 Task: Create a due date automation trigger when advanced on, 2 working days before a card is due add checklist with an incomplete checklists at 11:00 AM.
Action: Mouse moved to (1116, 333)
Screenshot: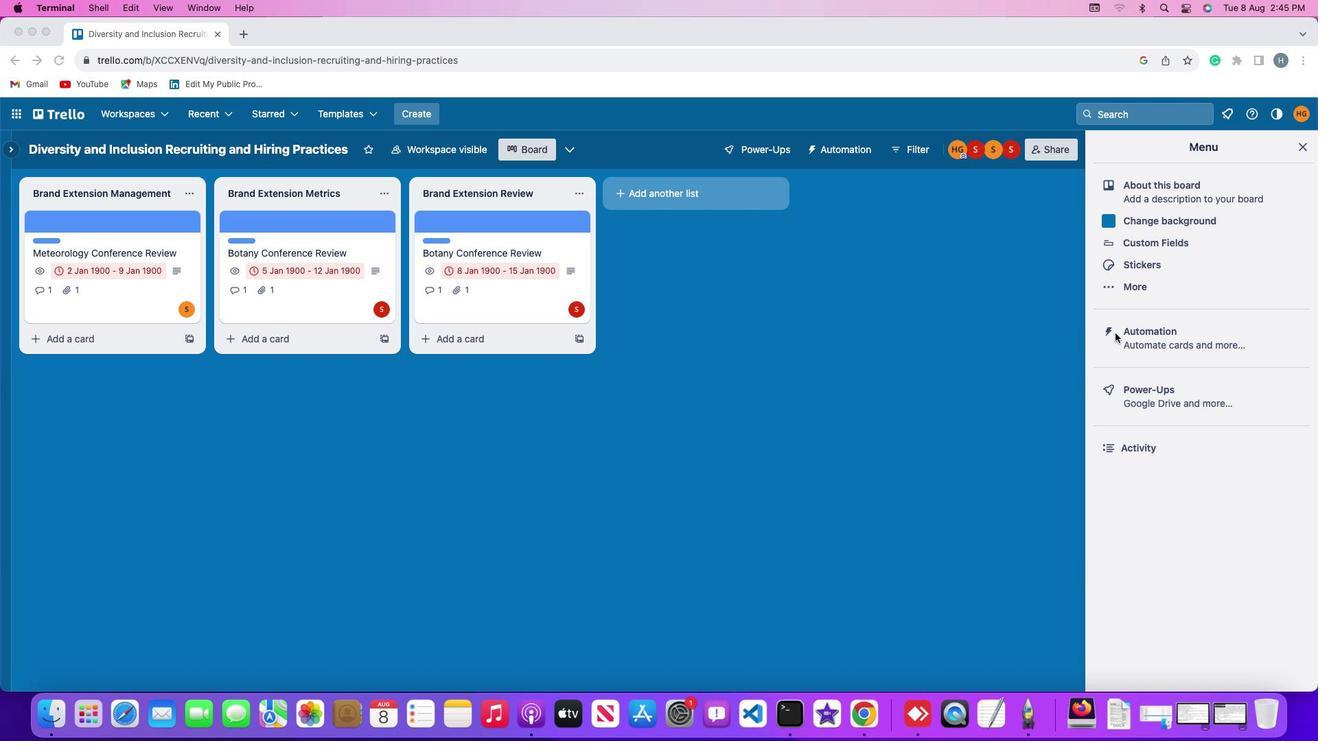 
Action: Mouse pressed left at (1116, 333)
Screenshot: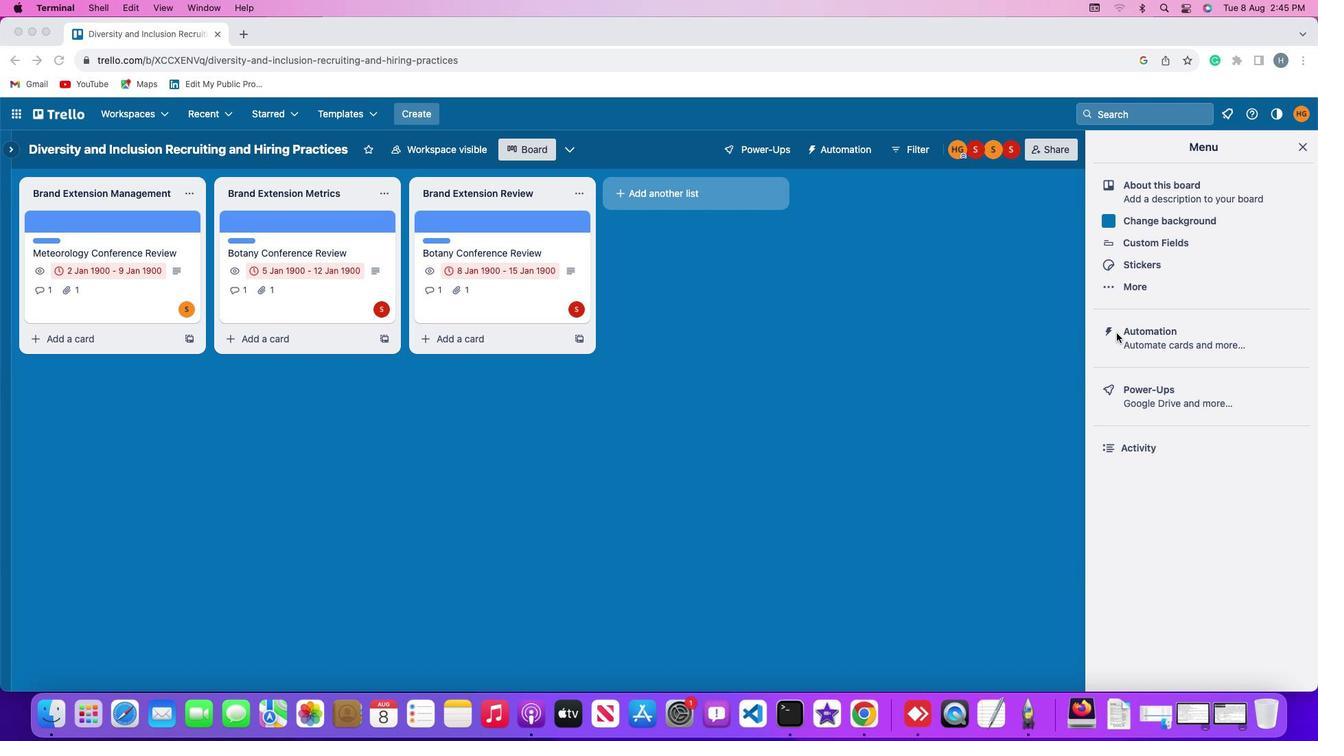 
Action: Mouse moved to (1117, 333)
Screenshot: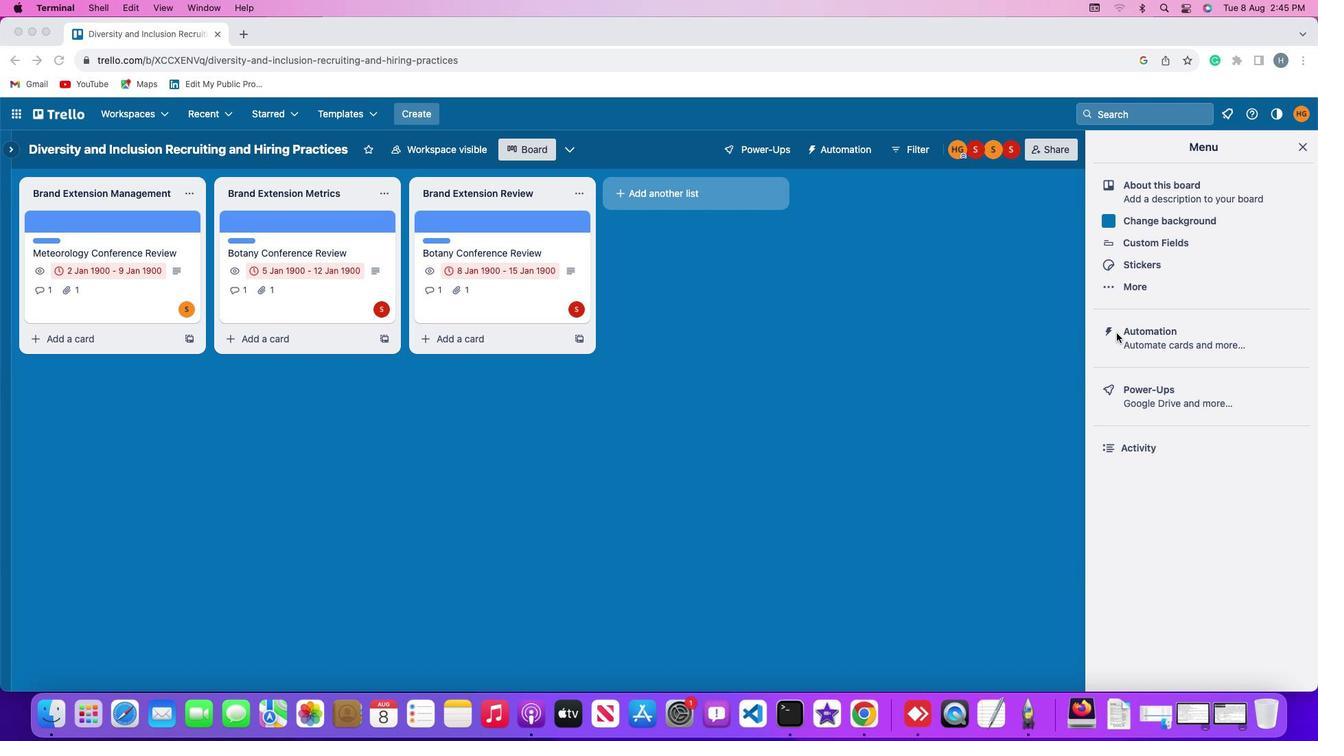 
Action: Mouse pressed left at (1117, 333)
Screenshot: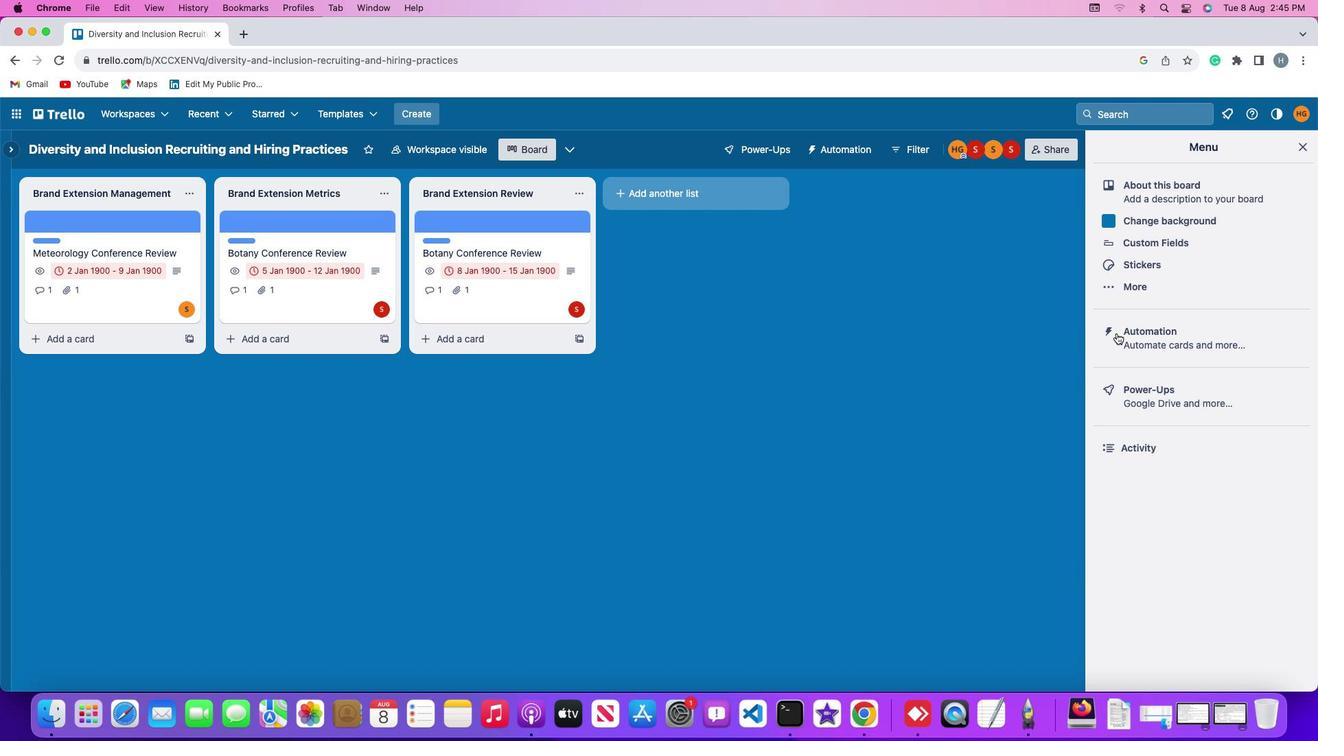 
Action: Mouse moved to (74, 327)
Screenshot: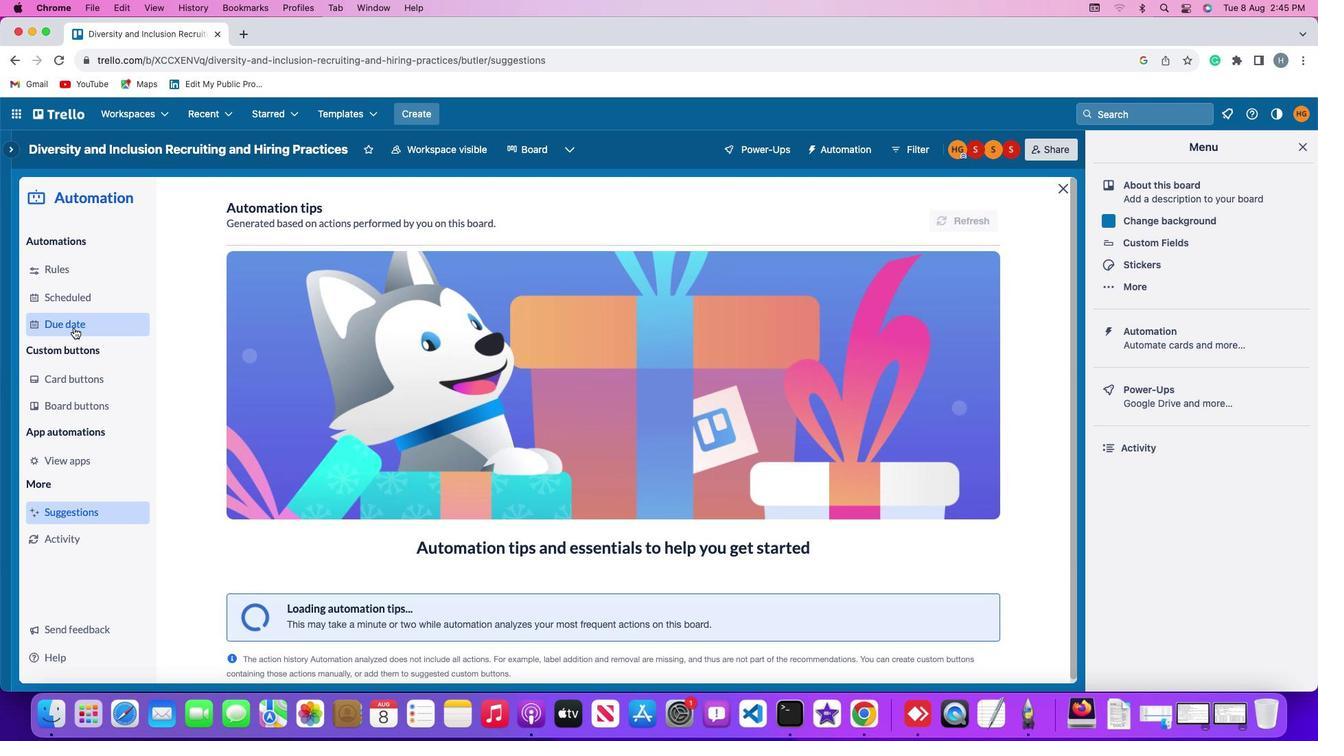 
Action: Mouse pressed left at (74, 327)
Screenshot: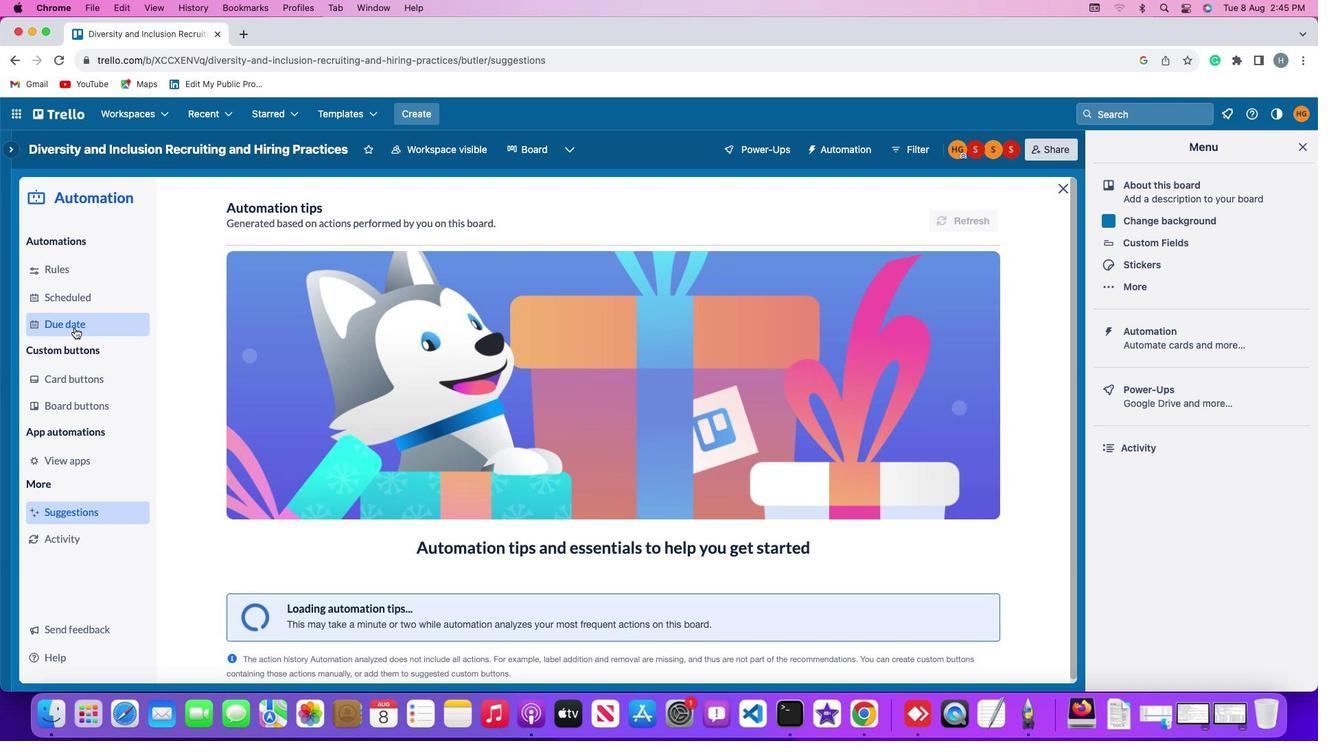 
Action: Mouse moved to (944, 210)
Screenshot: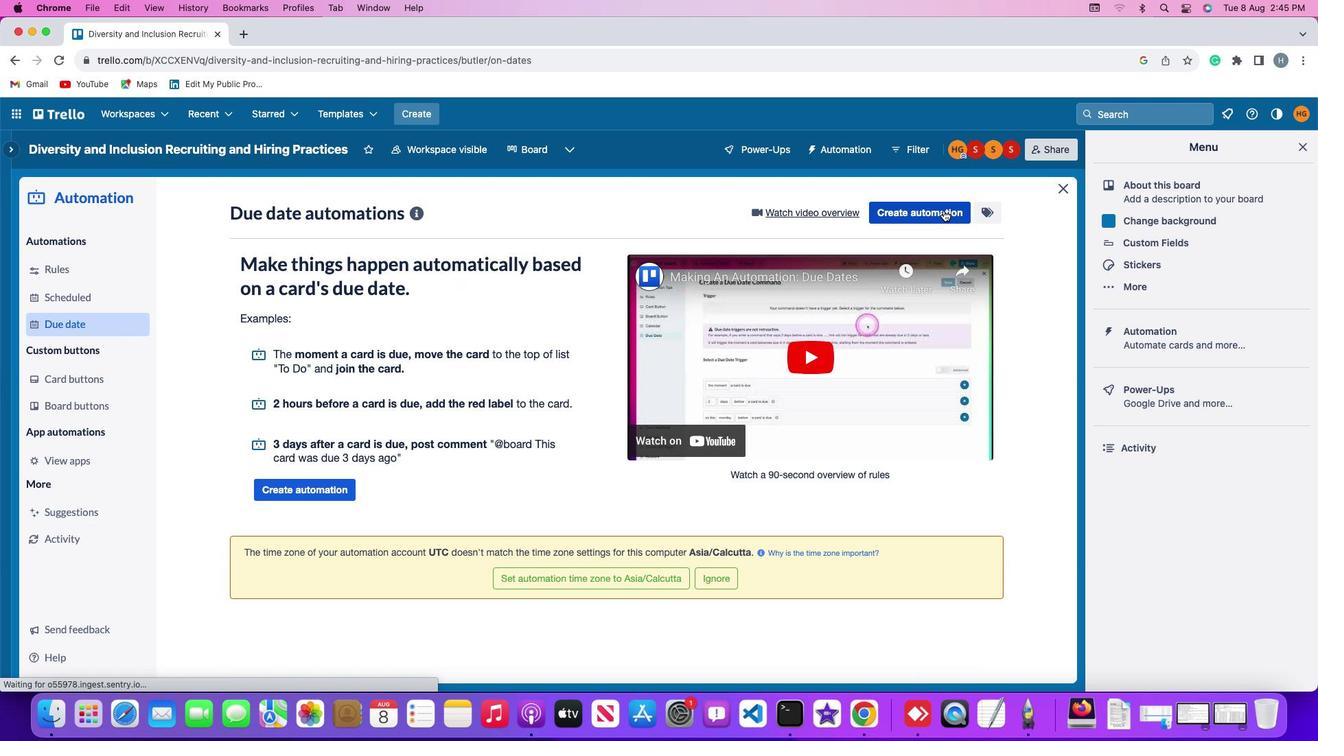 
Action: Mouse pressed left at (944, 210)
Screenshot: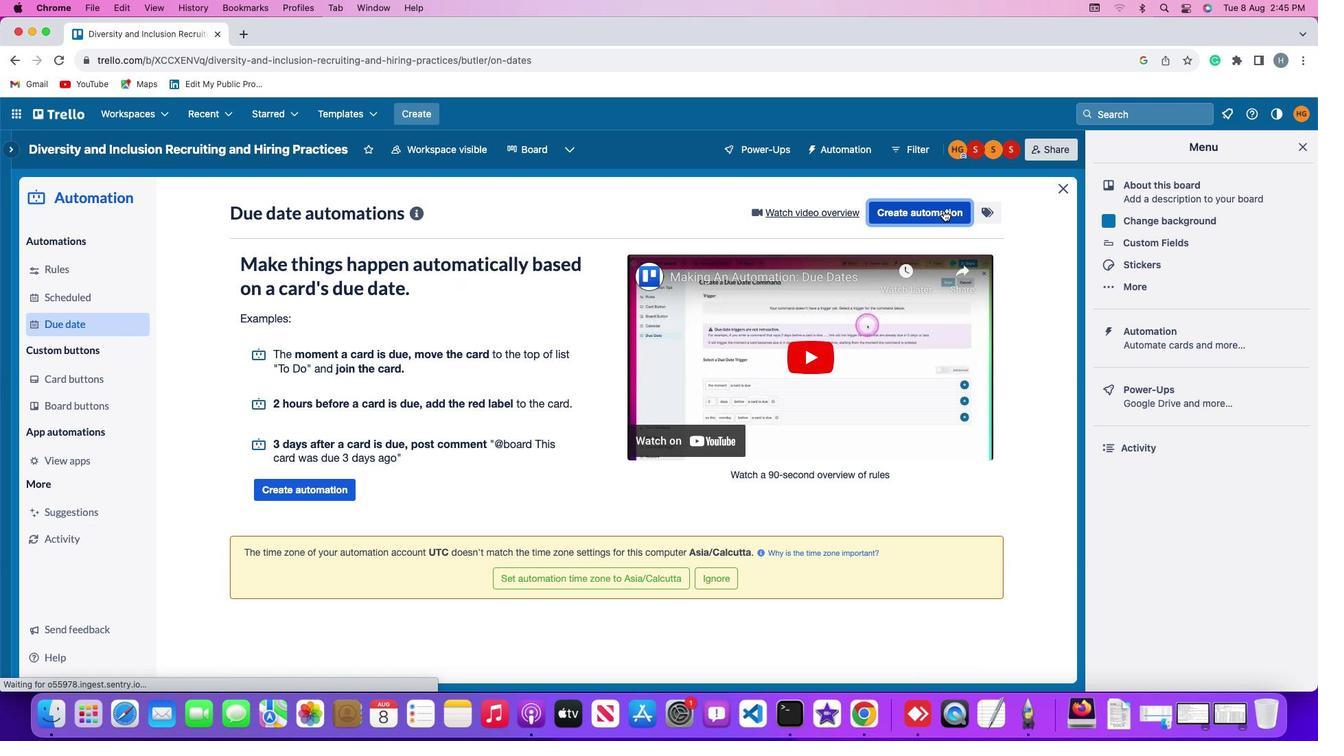 
Action: Mouse moved to (404, 340)
Screenshot: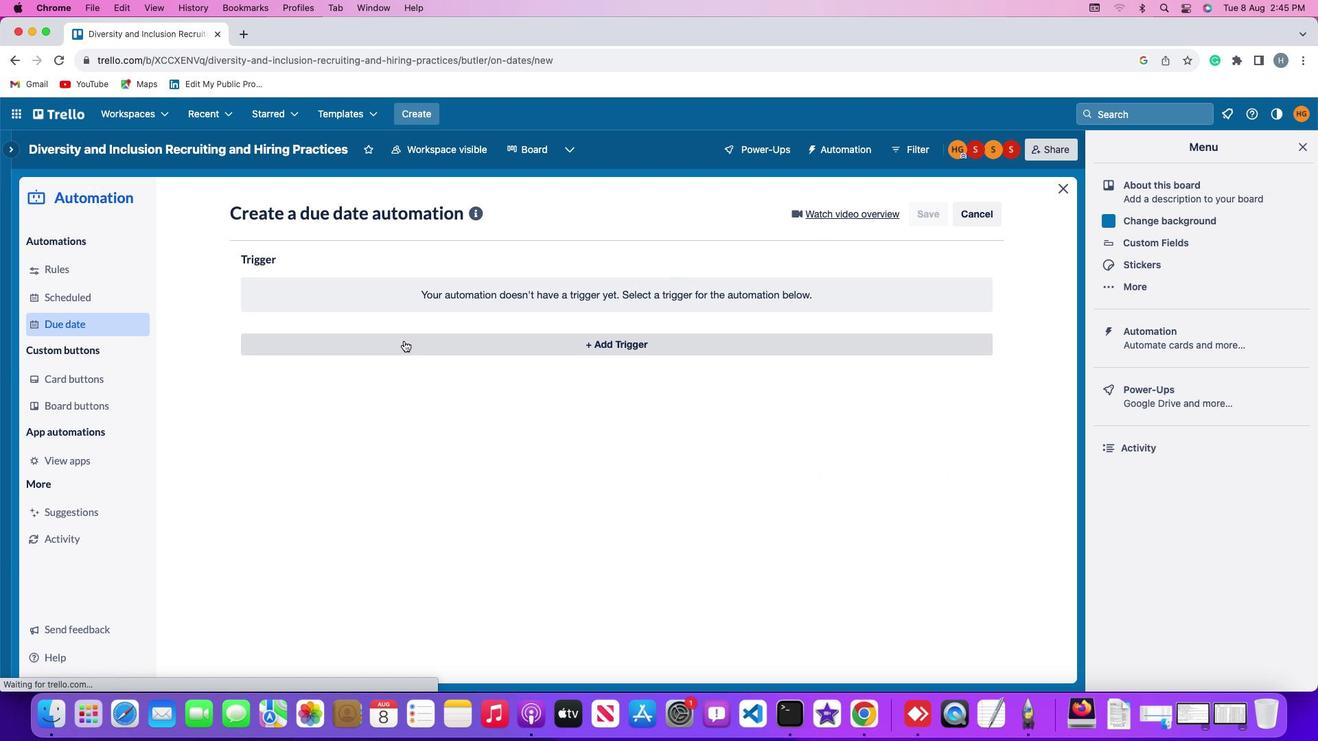 
Action: Mouse pressed left at (404, 340)
Screenshot: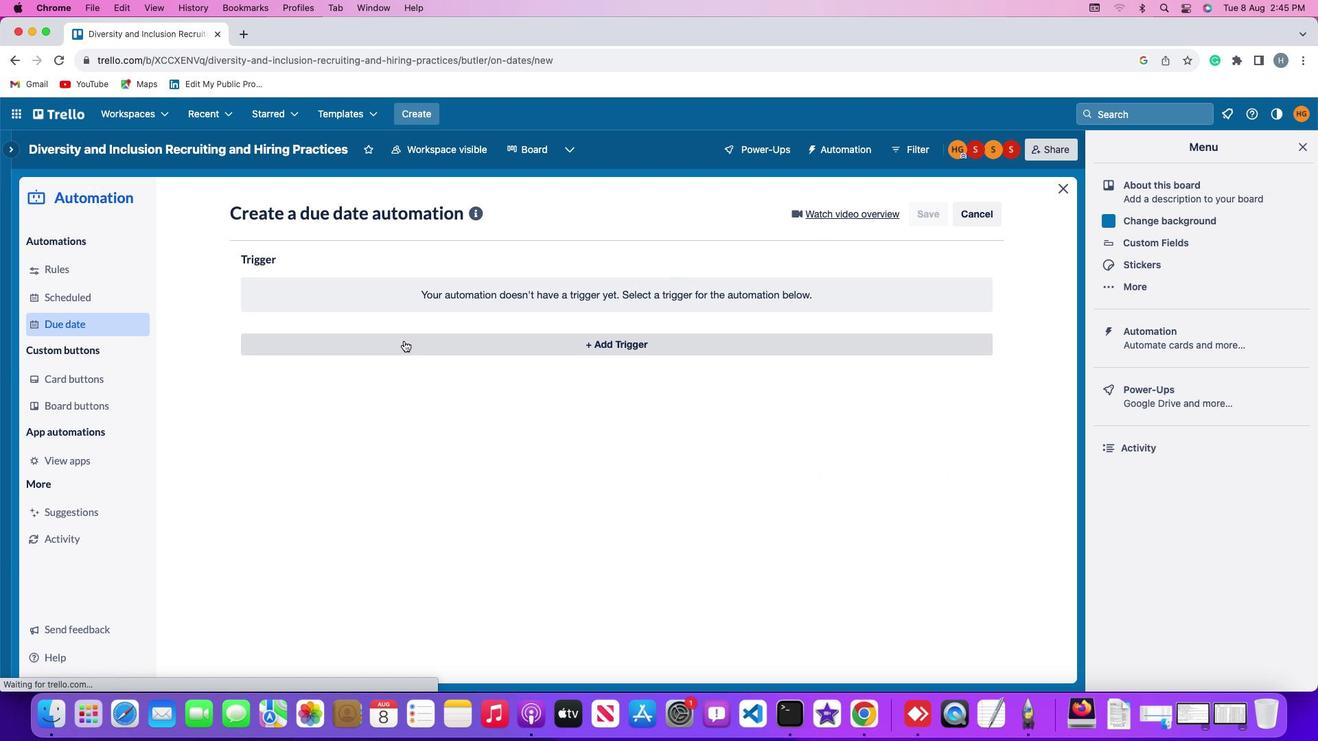 
Action: Mouse moved to (264, 551)
Screenshot: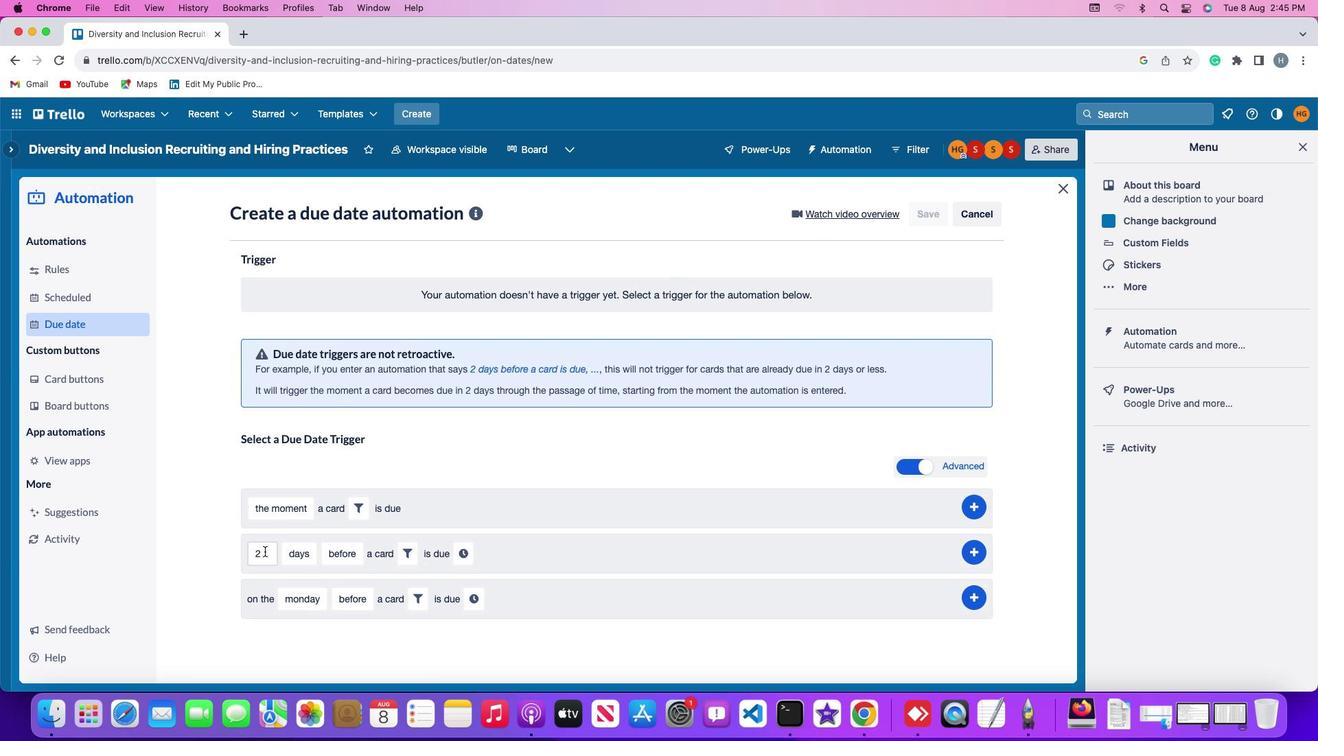 
Action: Mouse pressed left at (264, 551)
Screenshot: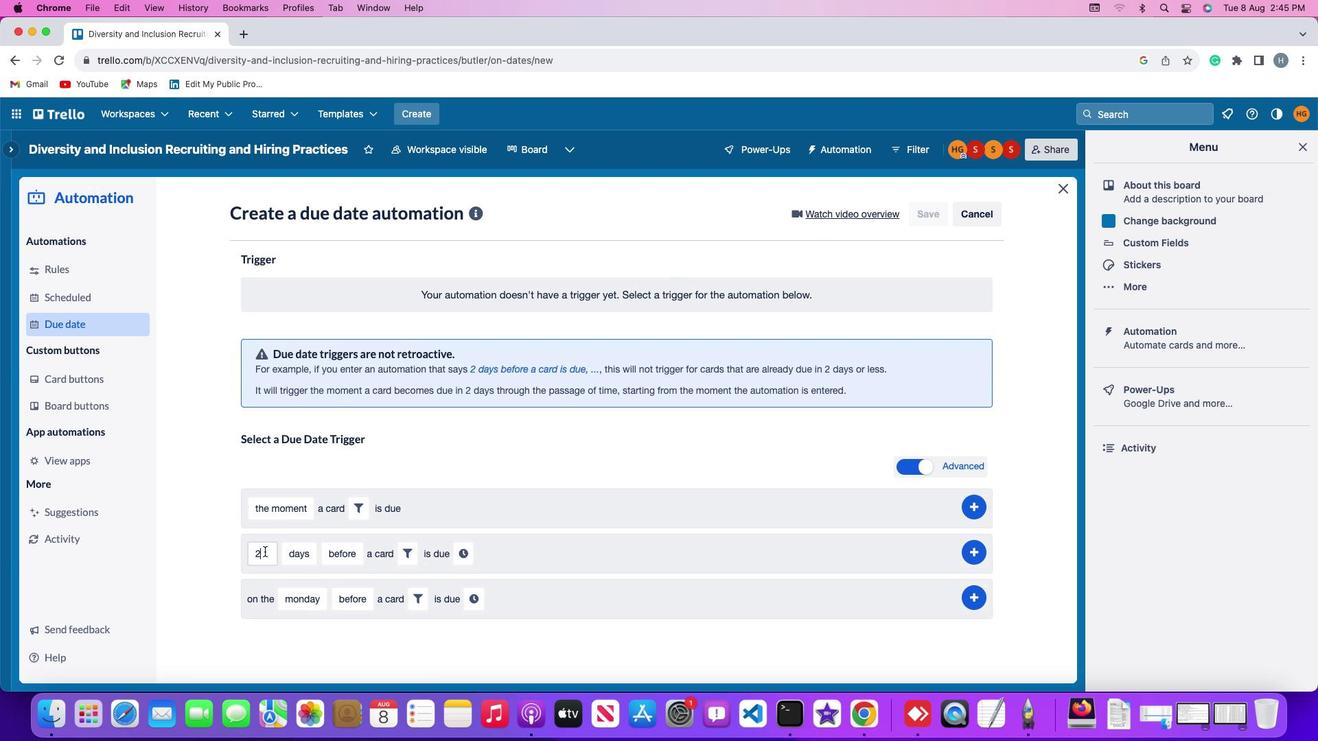 
Action: Mouse moved to (264, 551)
Screenshot: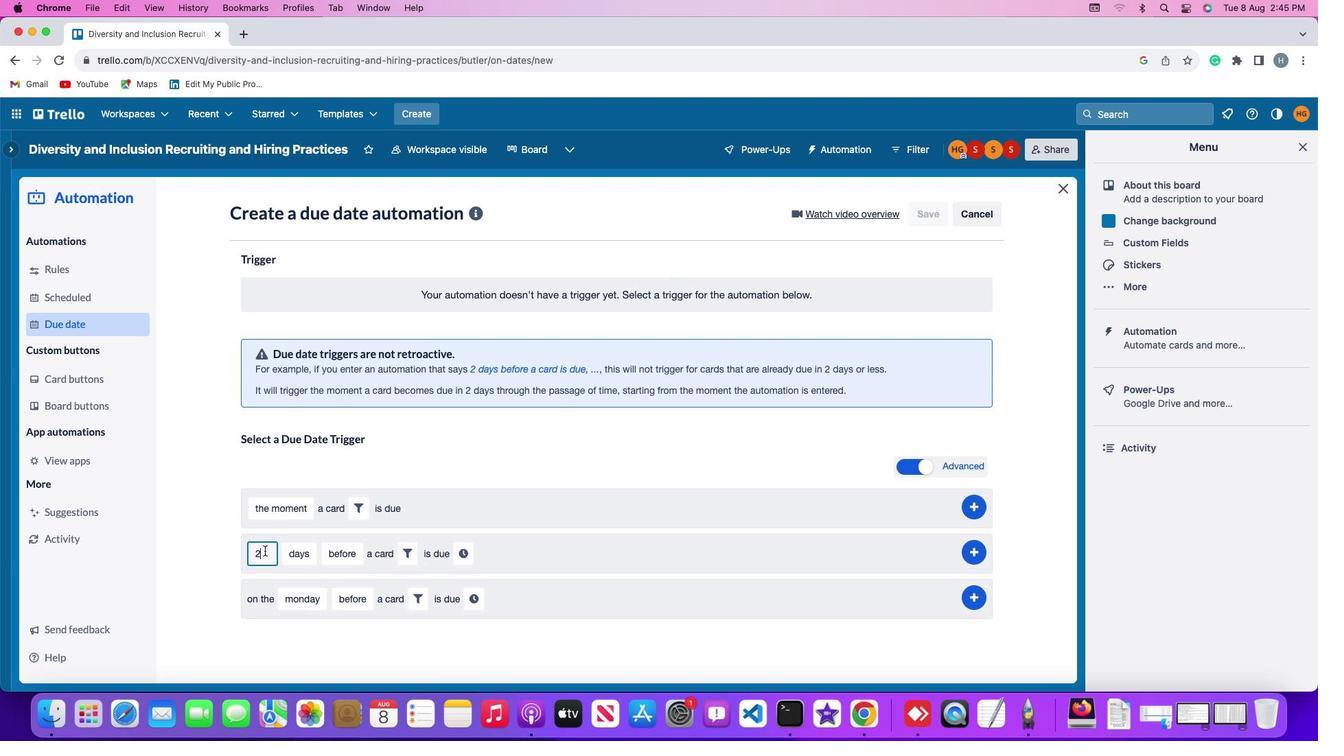 
Action: Key pressed Key.backspace'2'
Screenshot: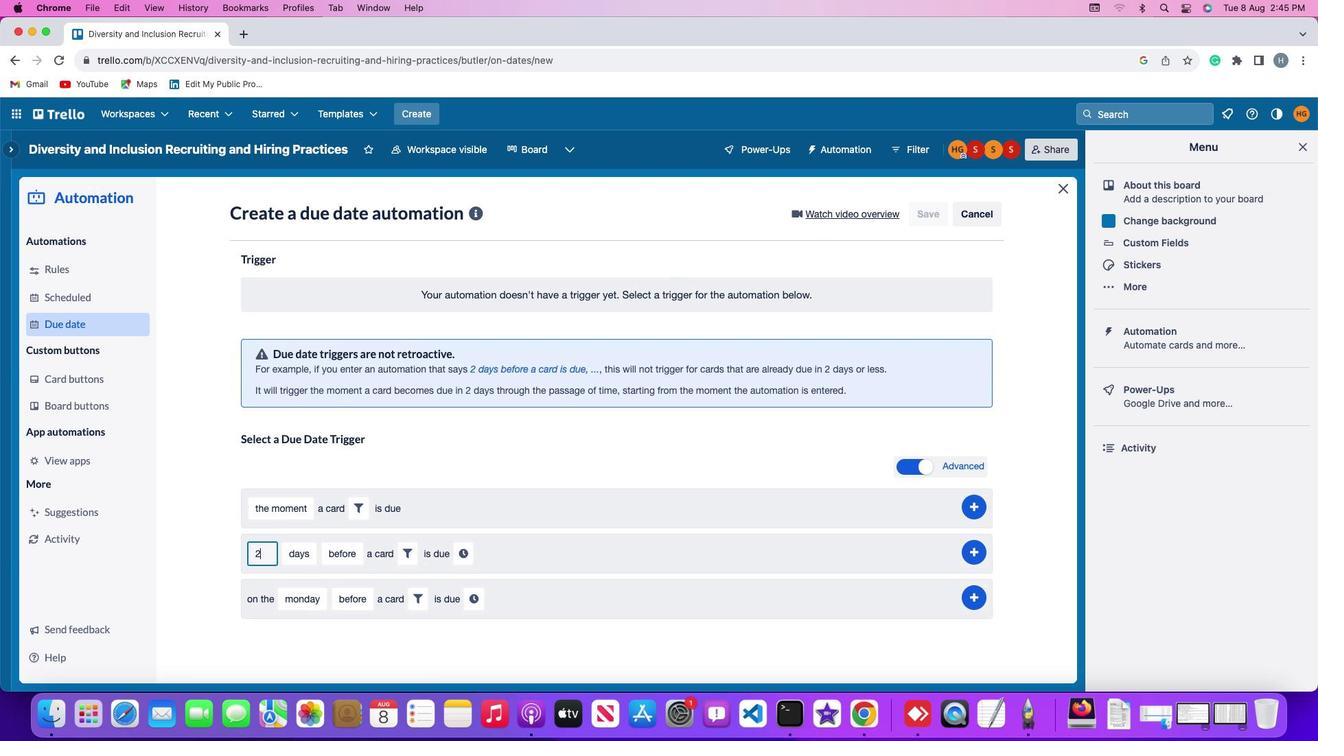 
Action: Mouse moved to (302, 554)
Screenshot: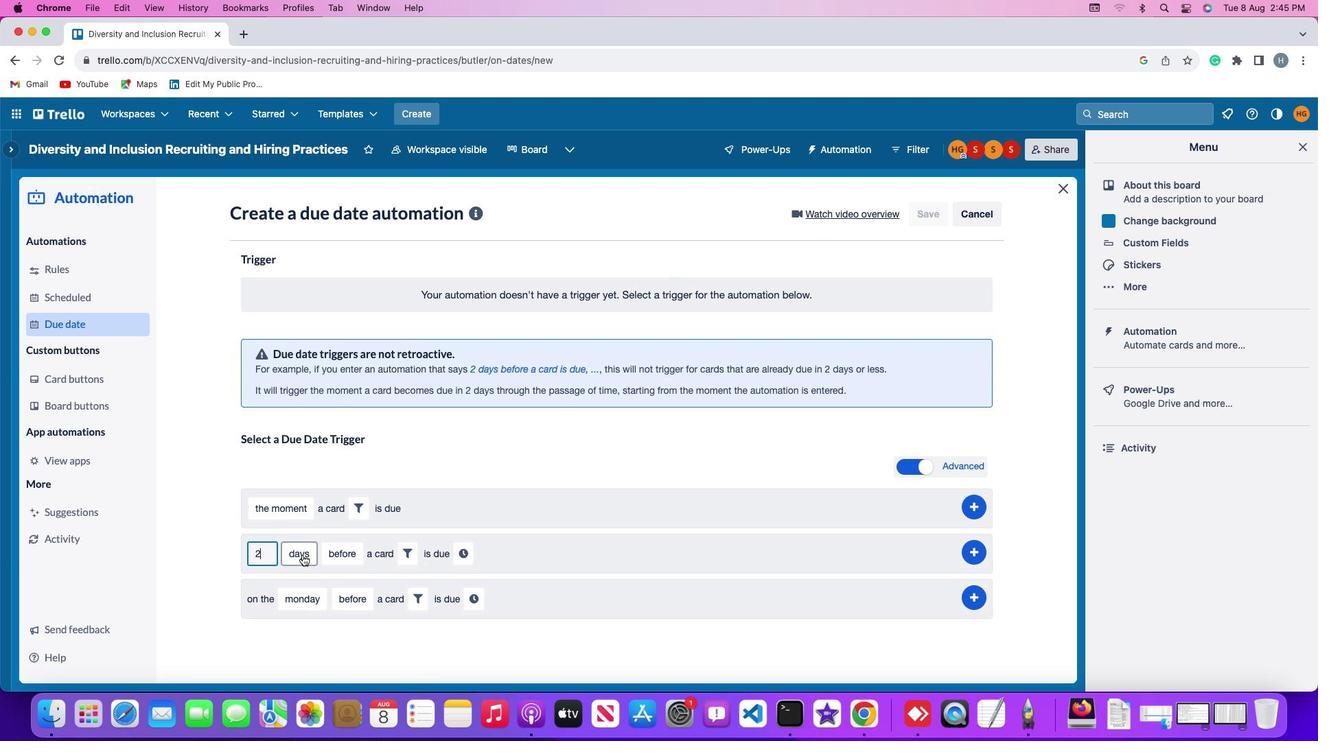 
Action: Mouse pressed left at (302, 554)
Screenshot: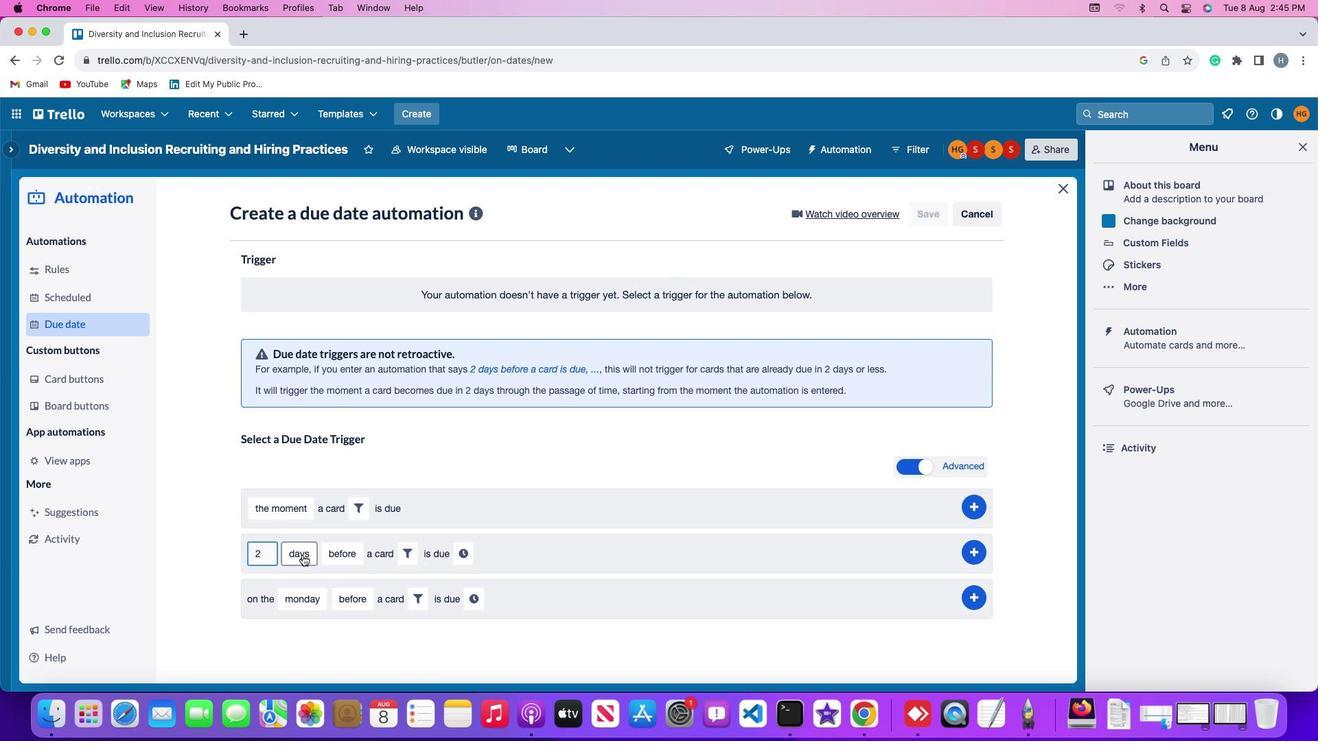 
Action: Mouse moved to (308, 611)
Screenshot: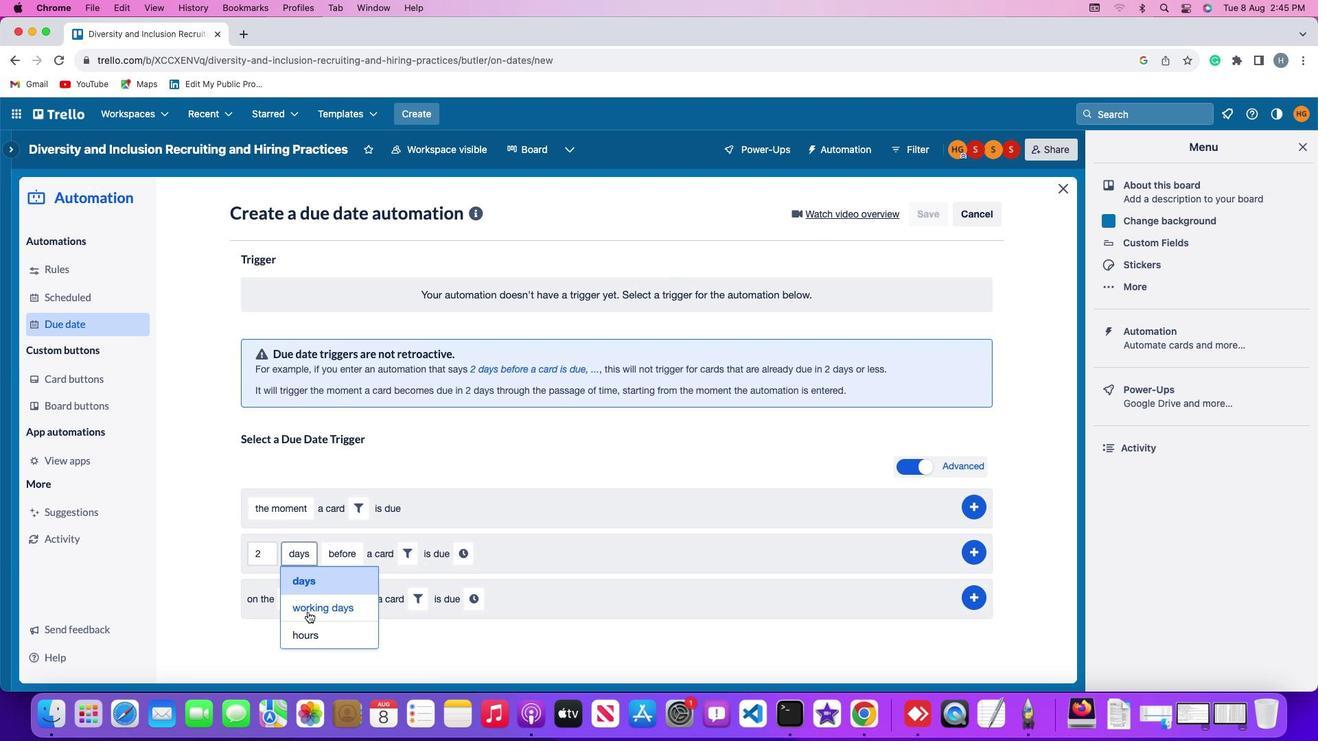 
Action: Mouse pressed left at (308, 611)
Screenshot: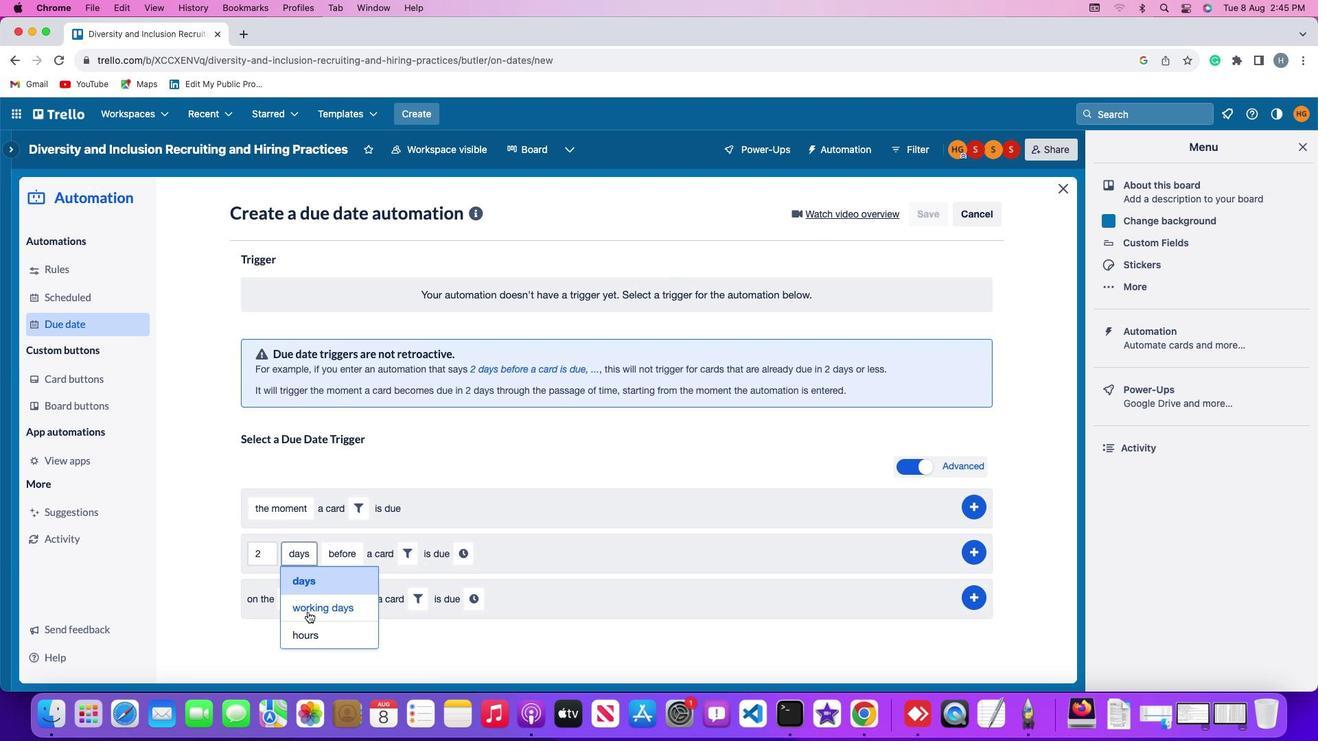 
Action: Mouse moved to (359, 551)
Screenshot: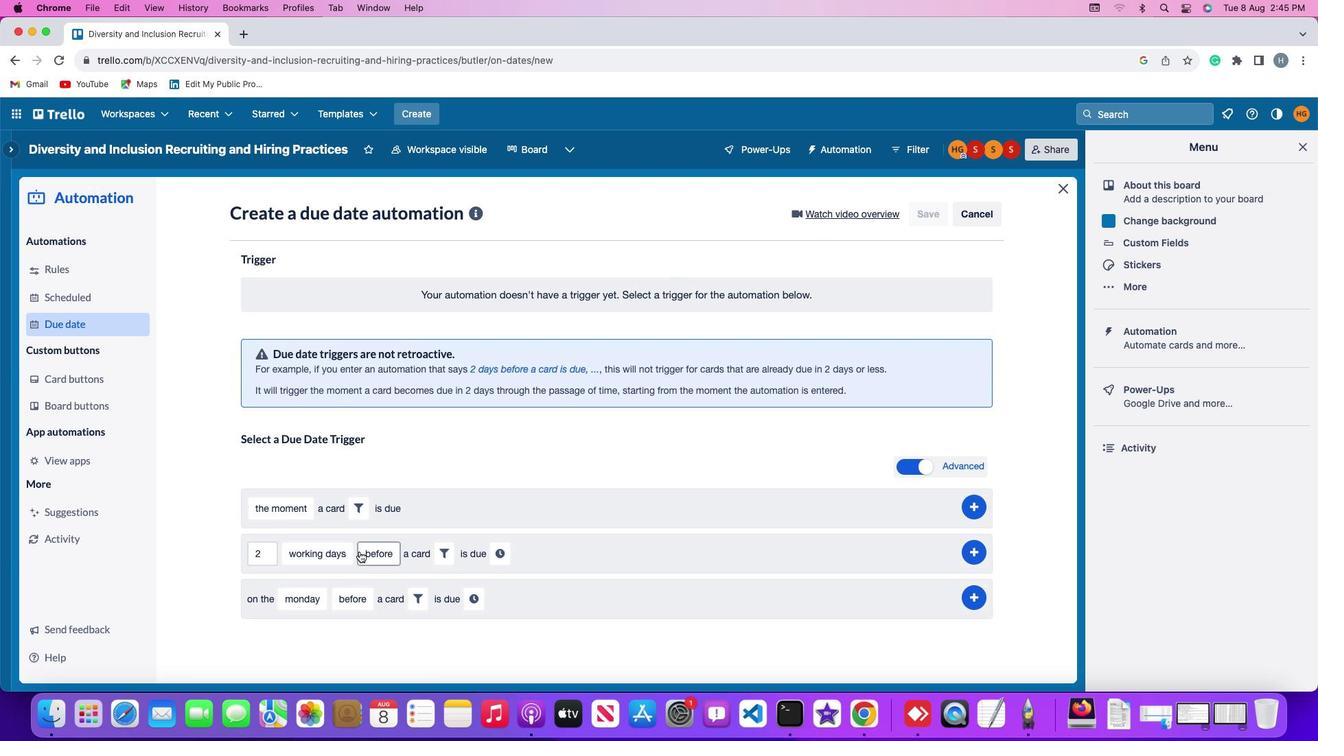 
Action: Mouse pressed left at (359, 551)
Screenshot: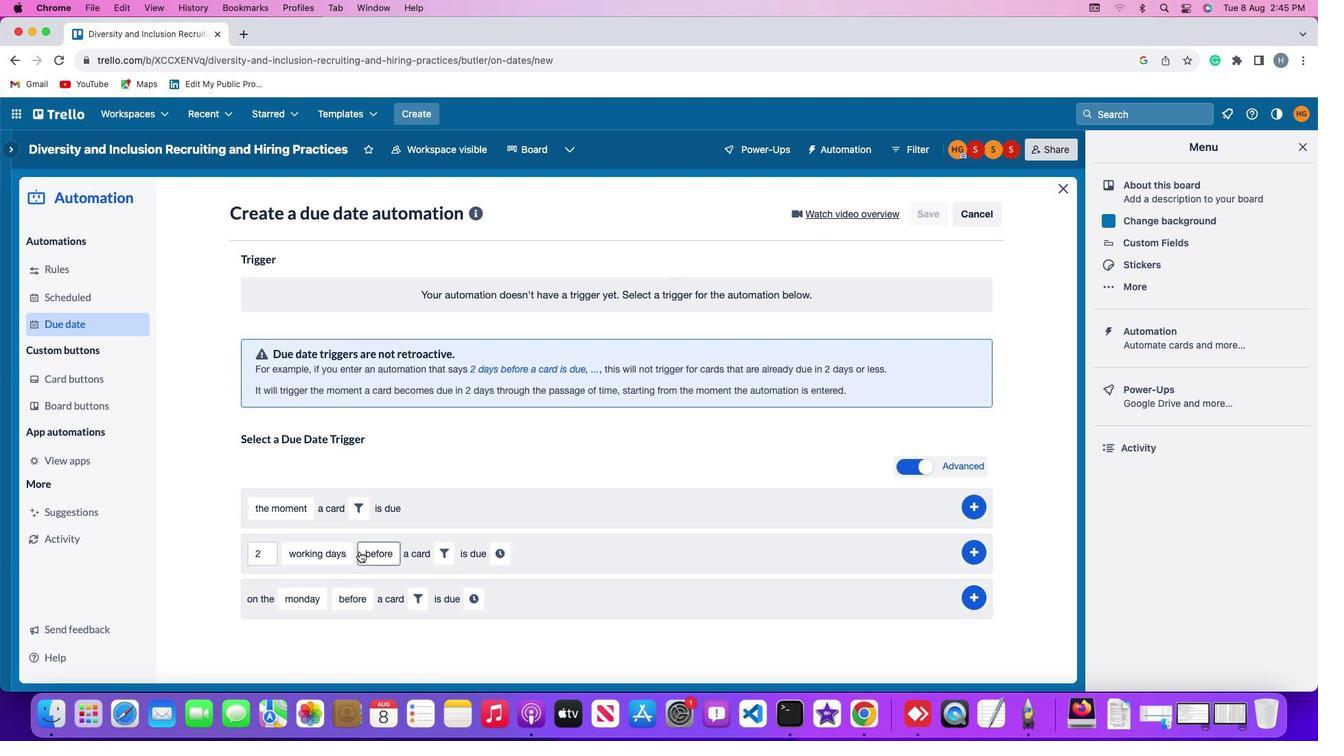 
Action: Mouse moved to (381, 578)
Screenshot: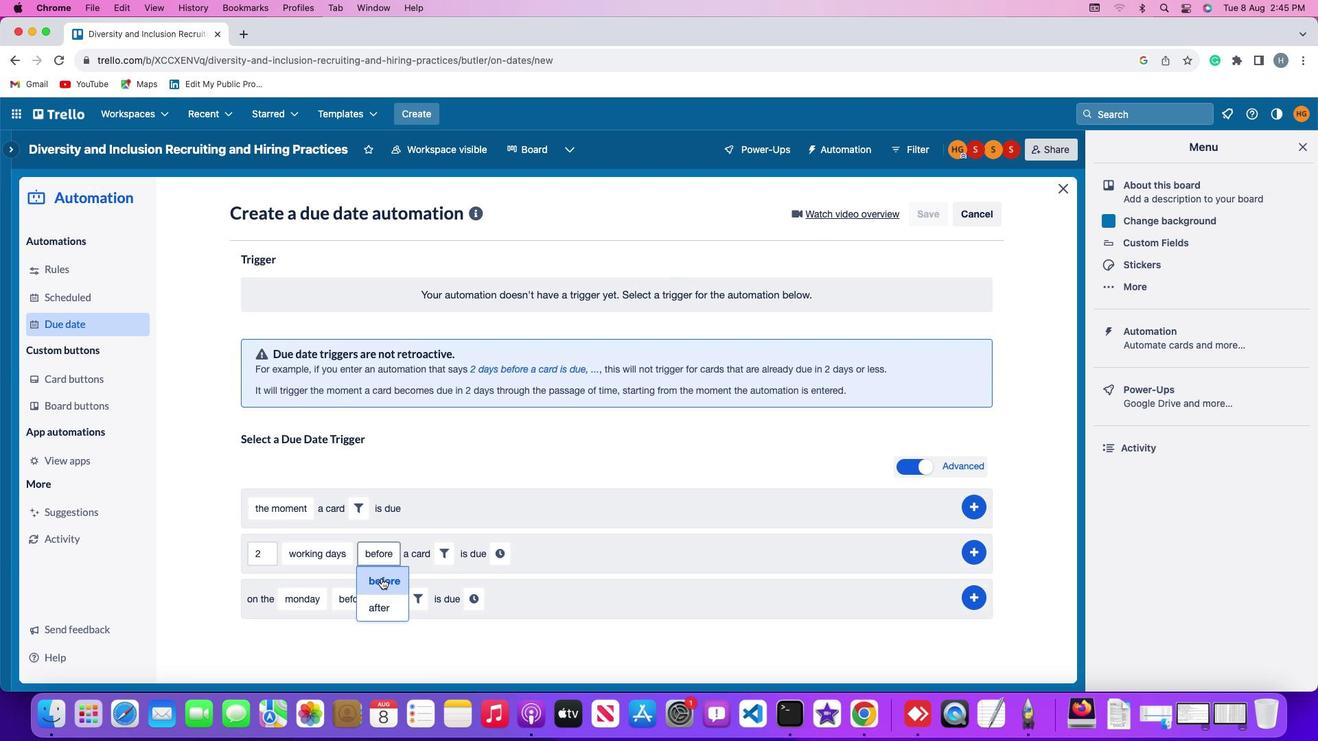
Action: Mouse pressed left at (381, 578)
Screenshot: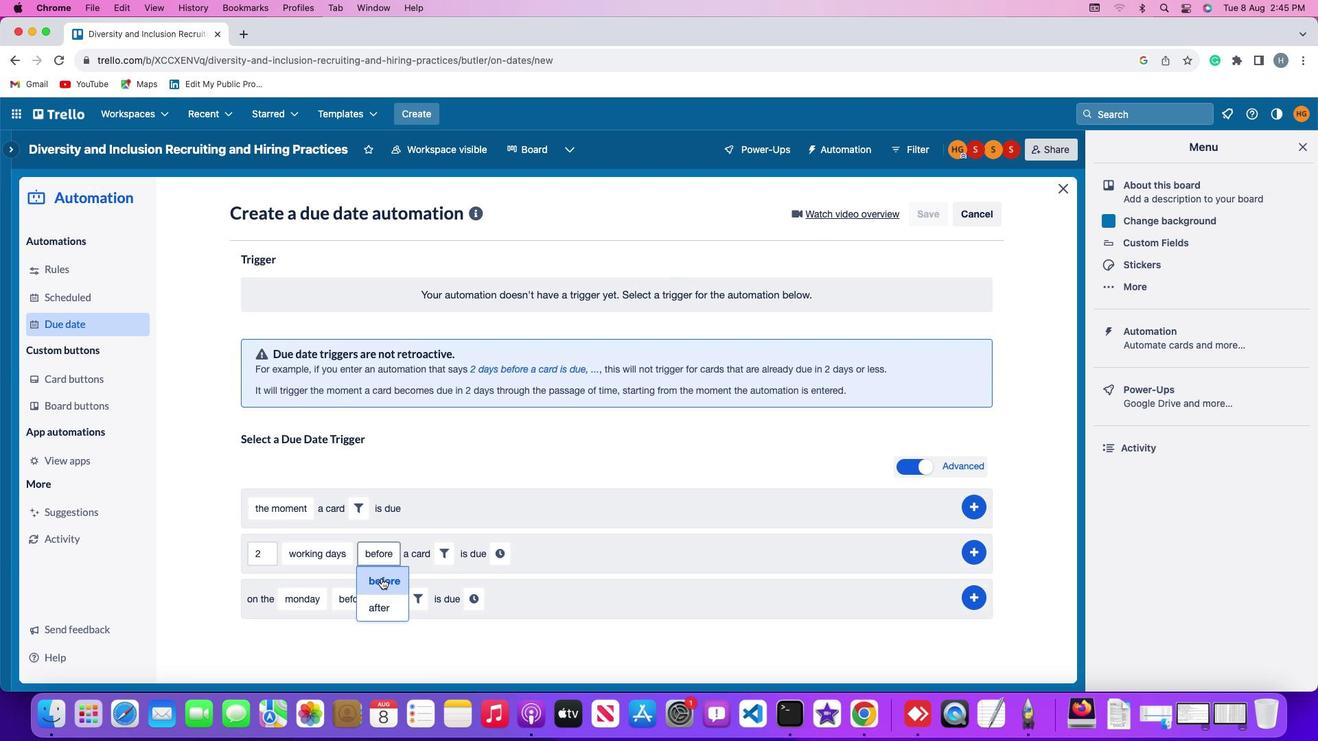 
Action: Mouse moved to (443, 556)
Screenshot: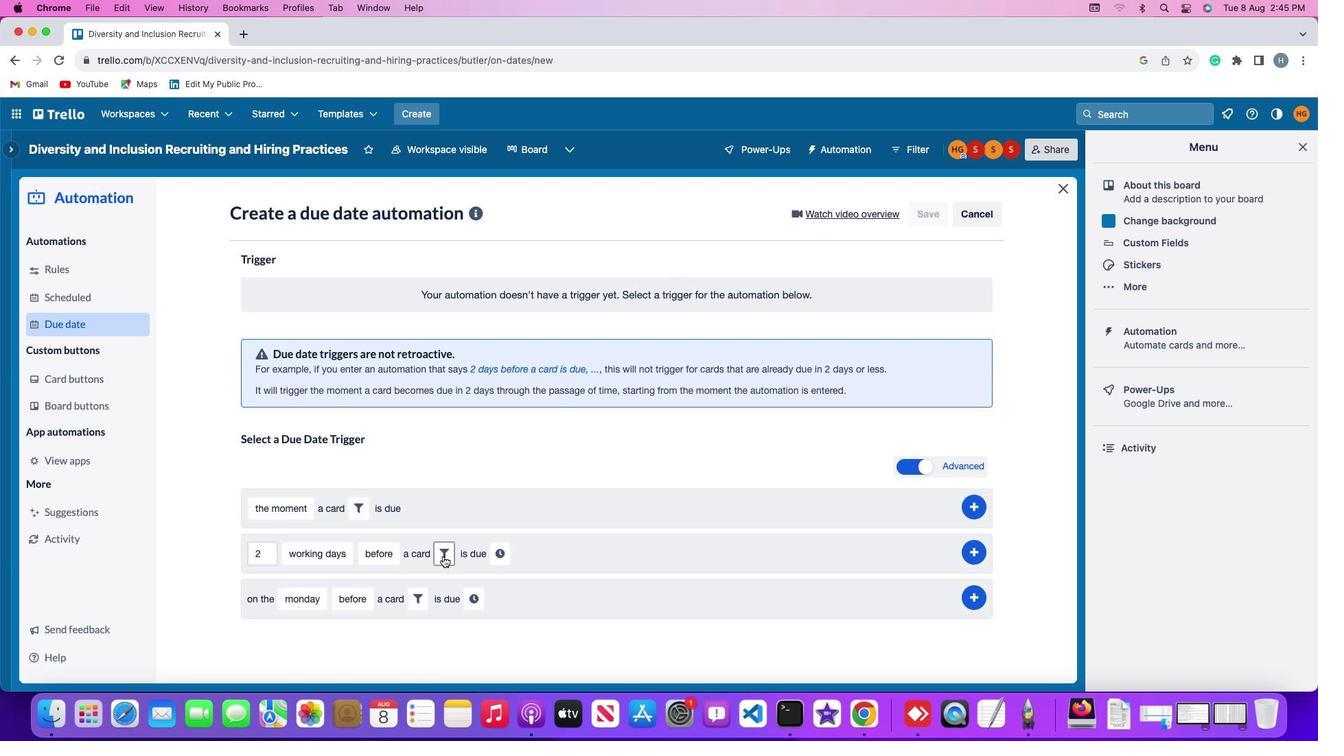 
Action: Mouse pressed left at (443, 556)
Screenshot: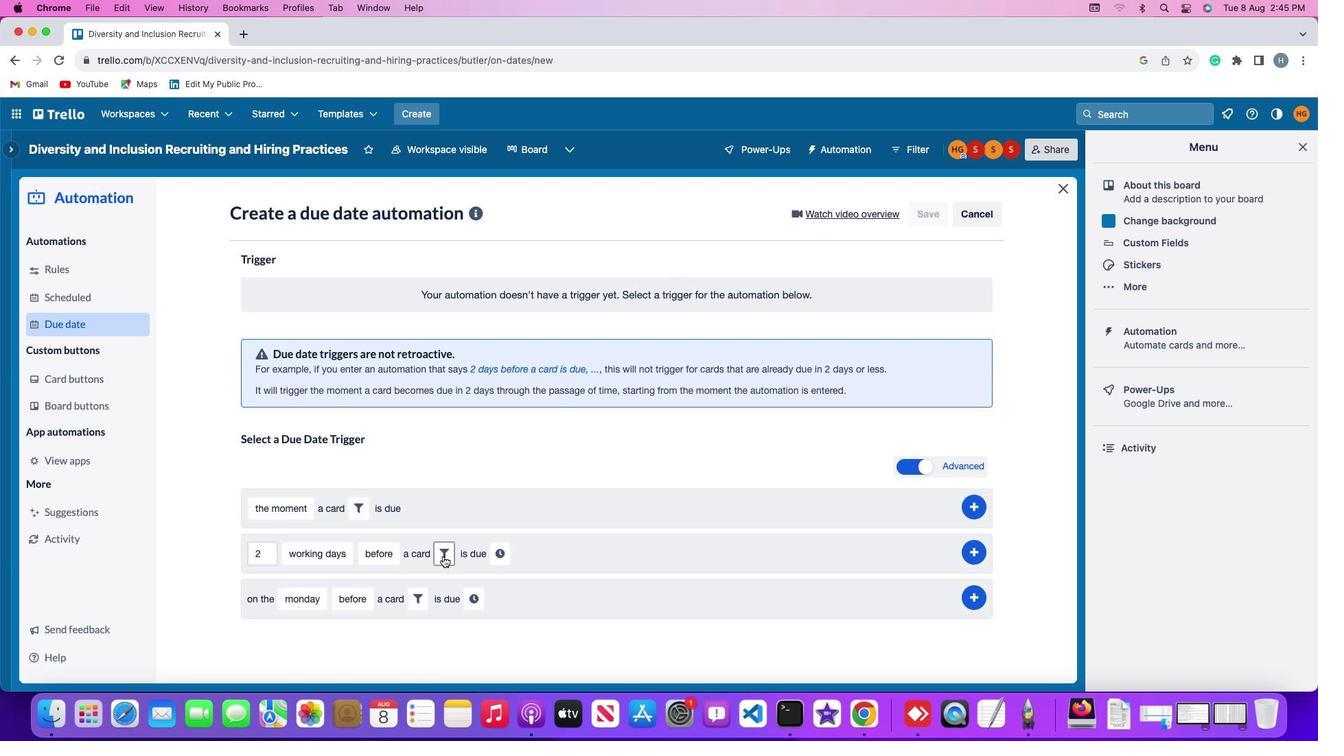 
Action: Mouse moved to (569, 598)
Screenshot: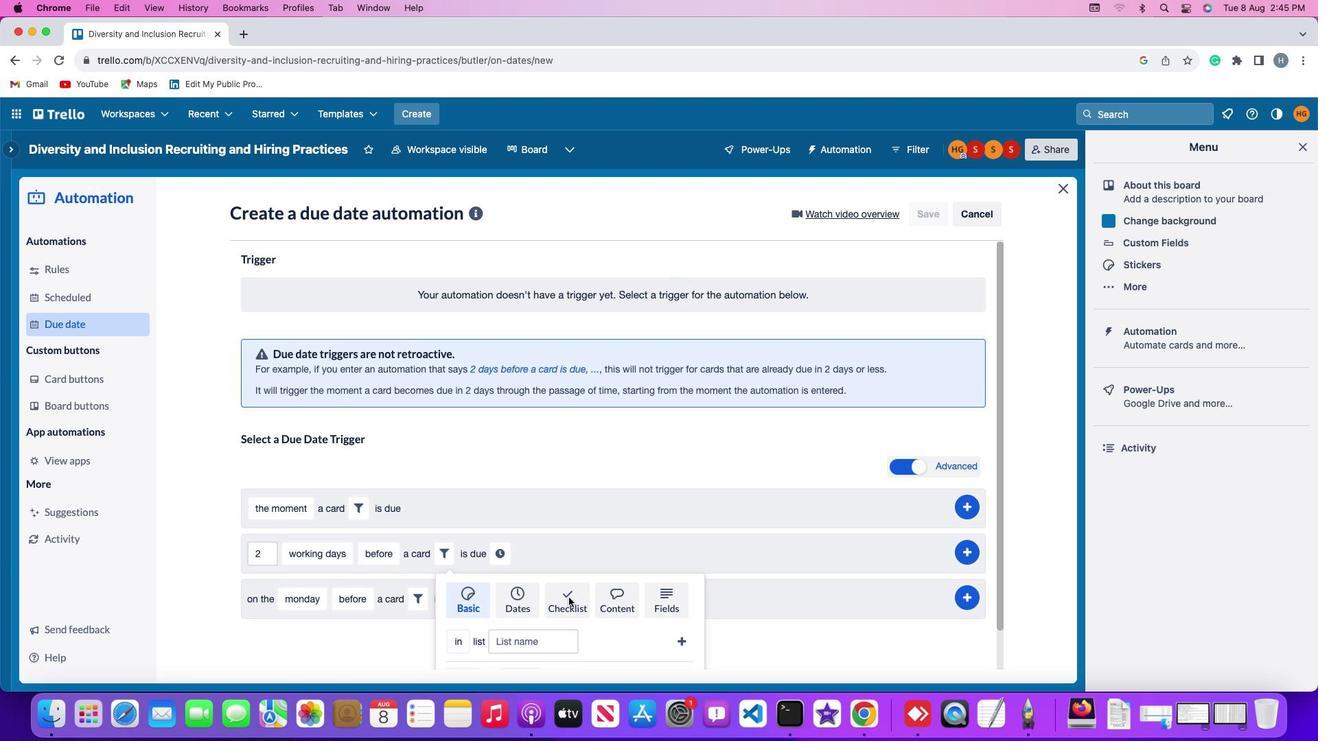 
Action: Mouse pressed left at (569, 598)
Screenshot: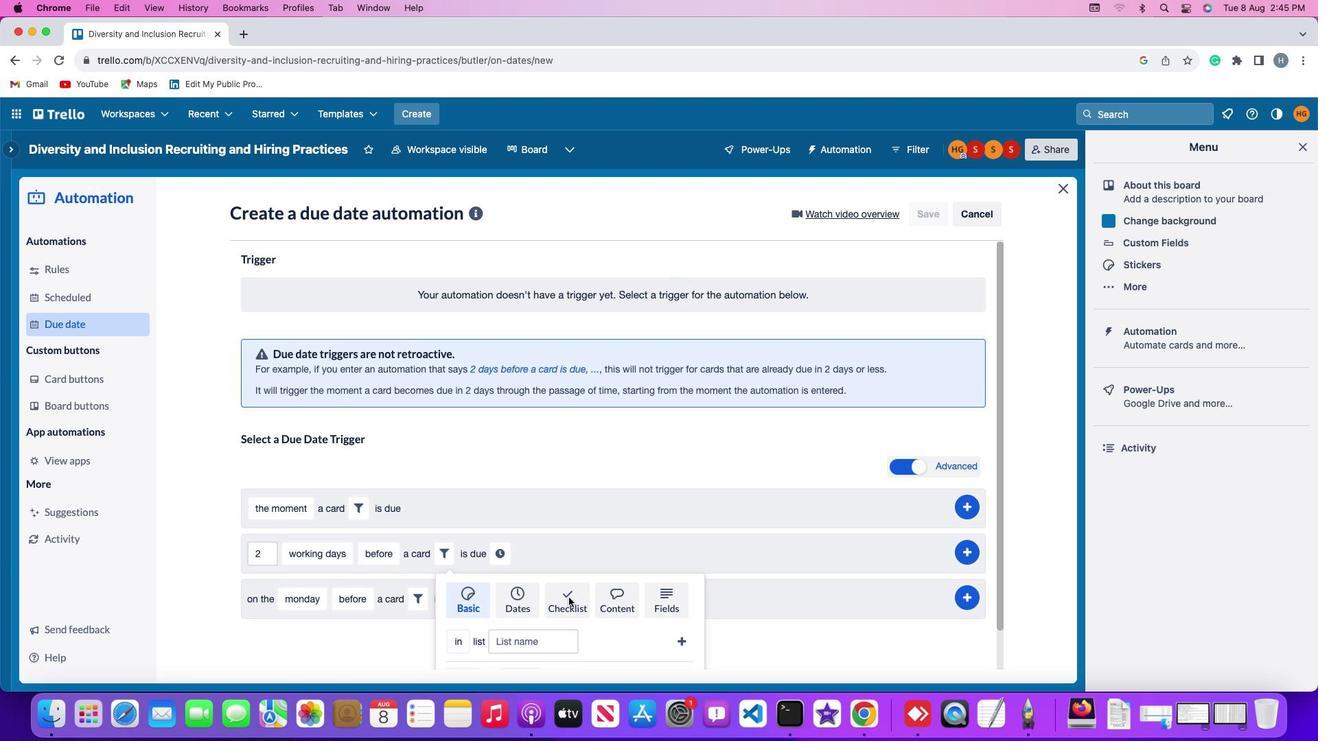 
Action: Mouse moved to (504, 642)
Screenshot: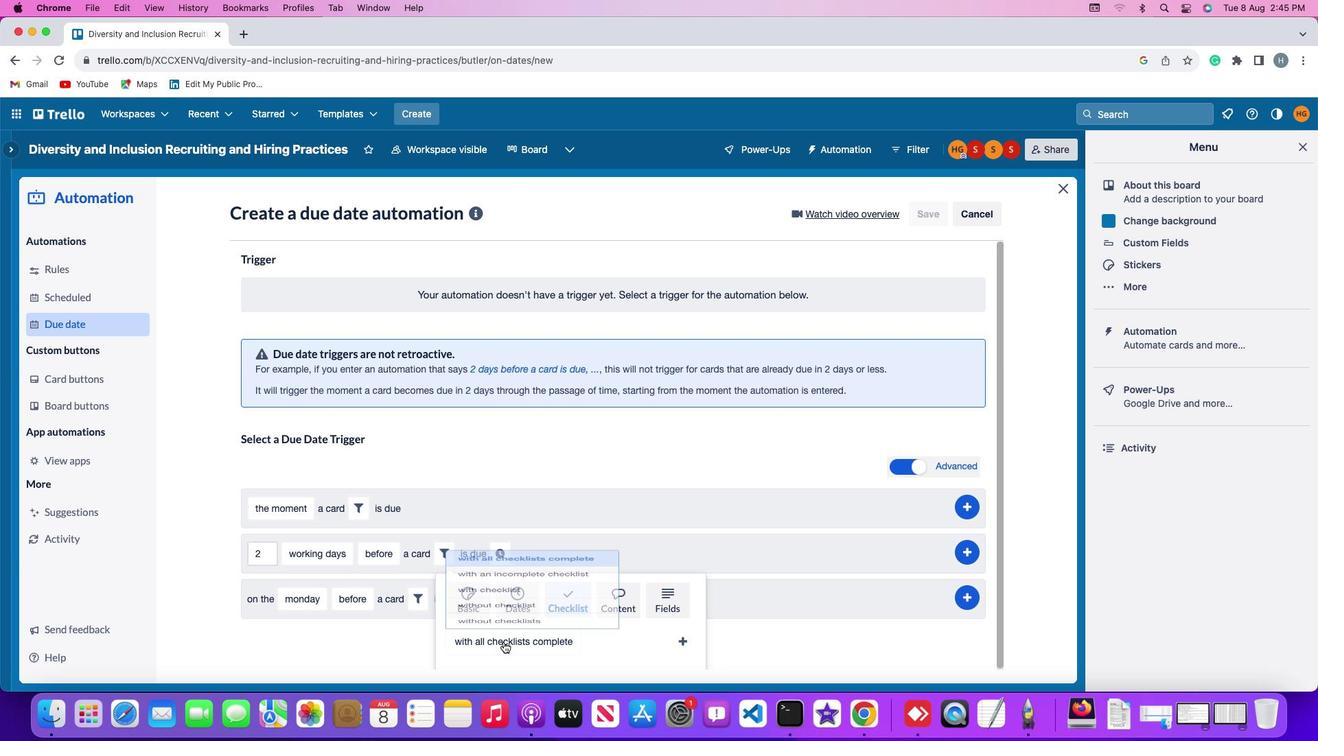 
Action: Mouse pressed left at (504, 642)
Screenshot: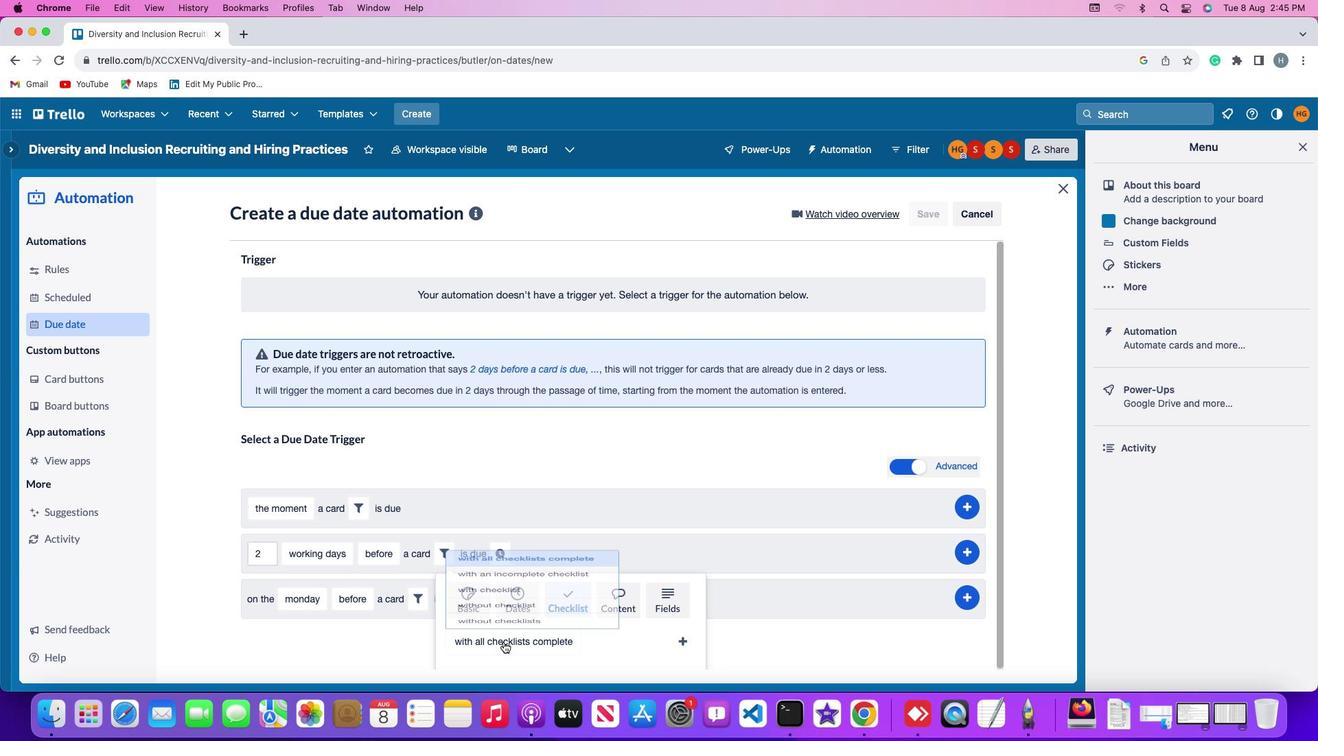 
Action: Mouse moved to (543, 528)
Screenshot: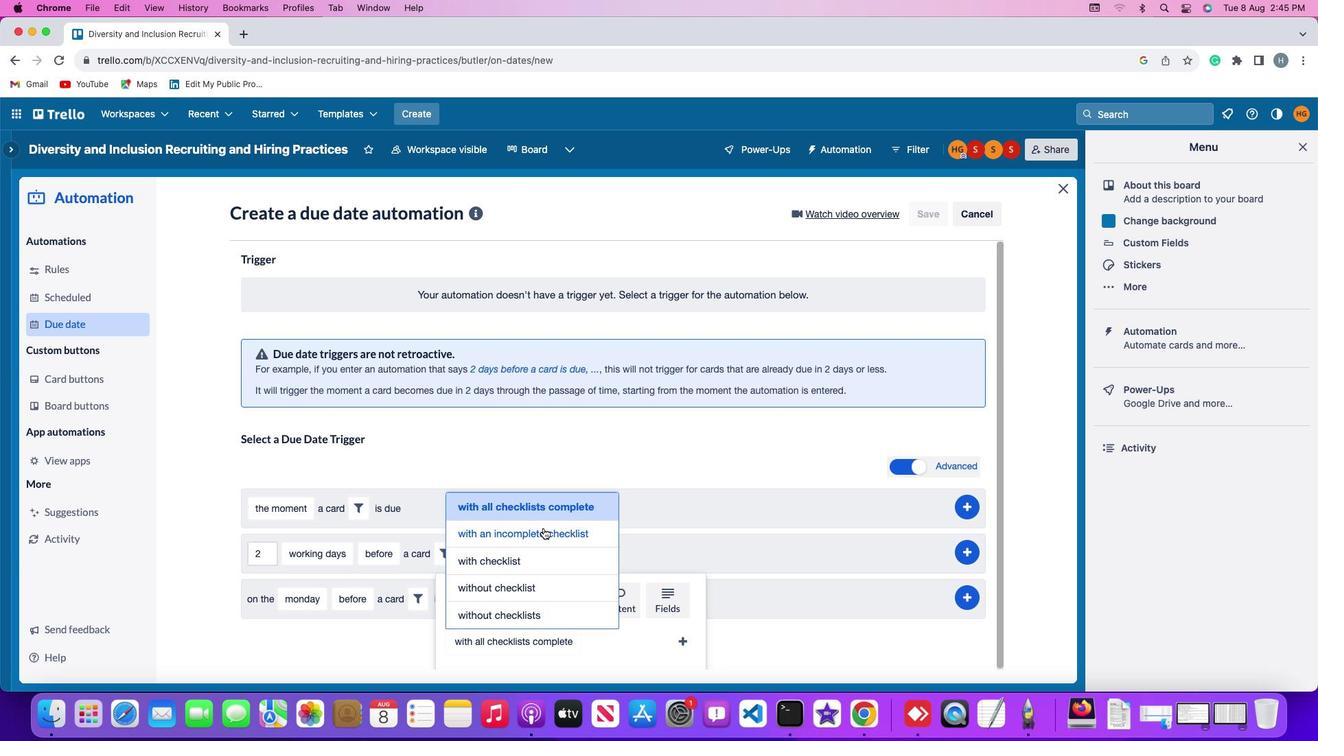 
Action: Mouse pressed left at (543, 528)
Screenshot: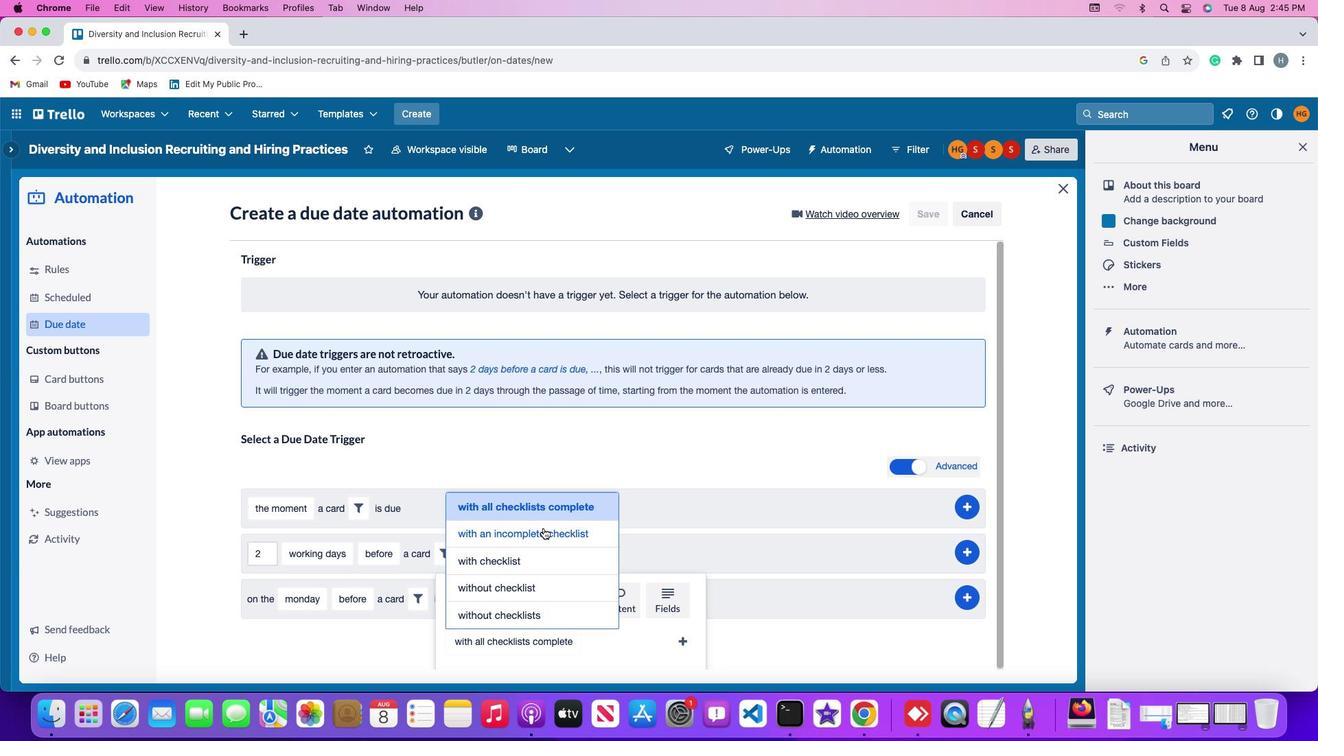 
Action: Mouse moved to (683, 639)
Screenshot: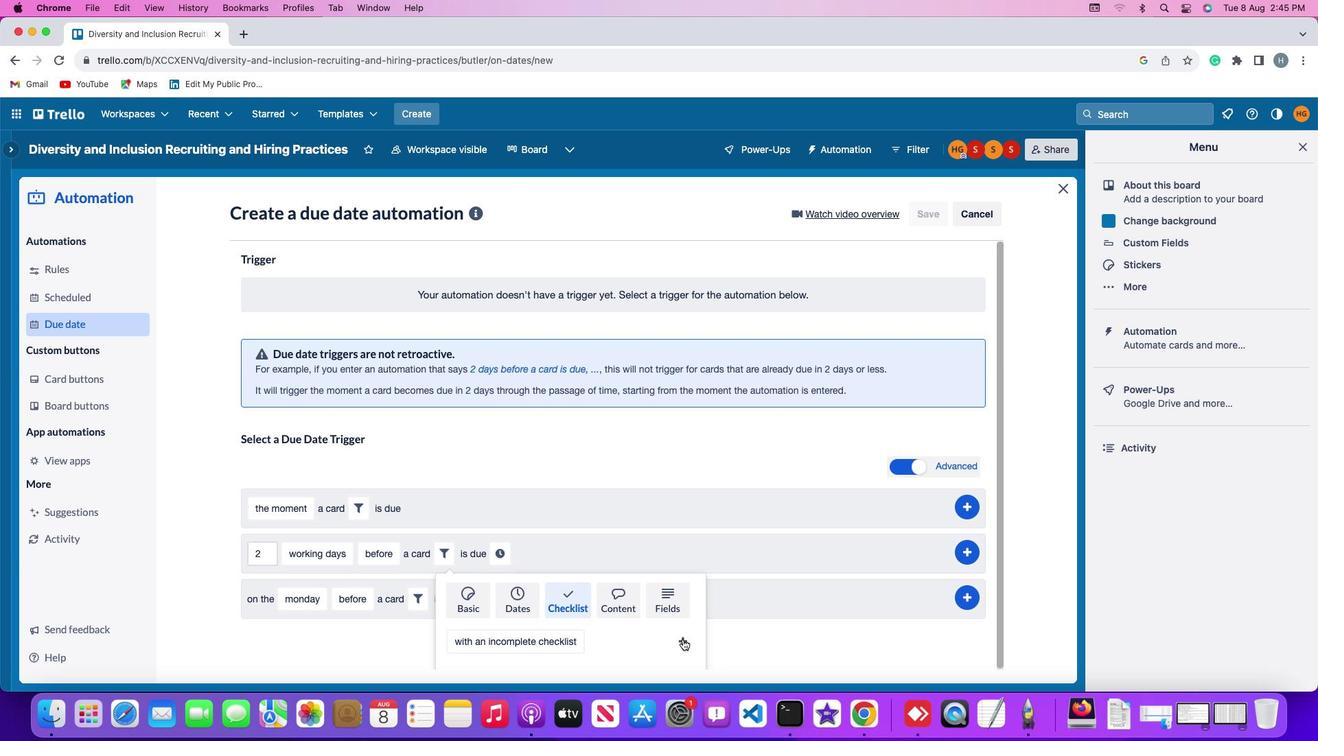 
Action: Mouse pressed left at (683, 639)
Screenshot: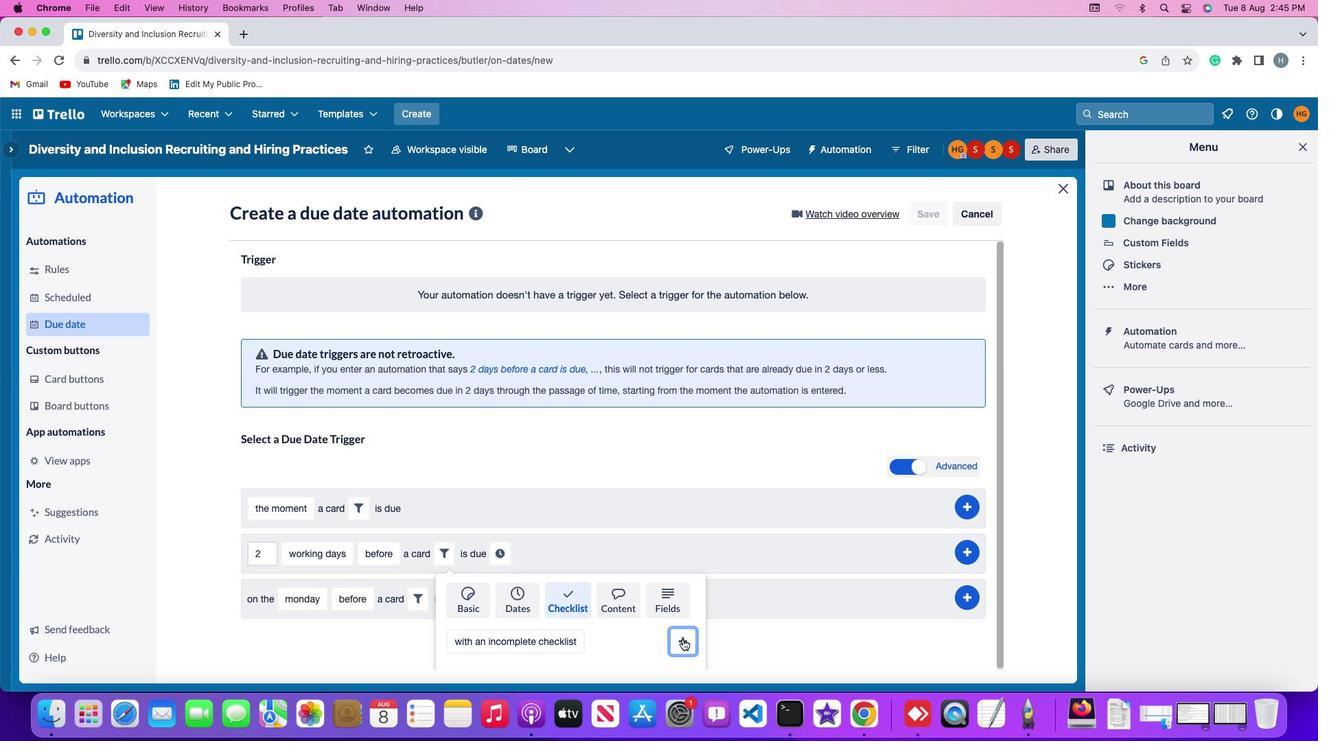 
Action: Mouse moved to (659, 561)
Screenshot: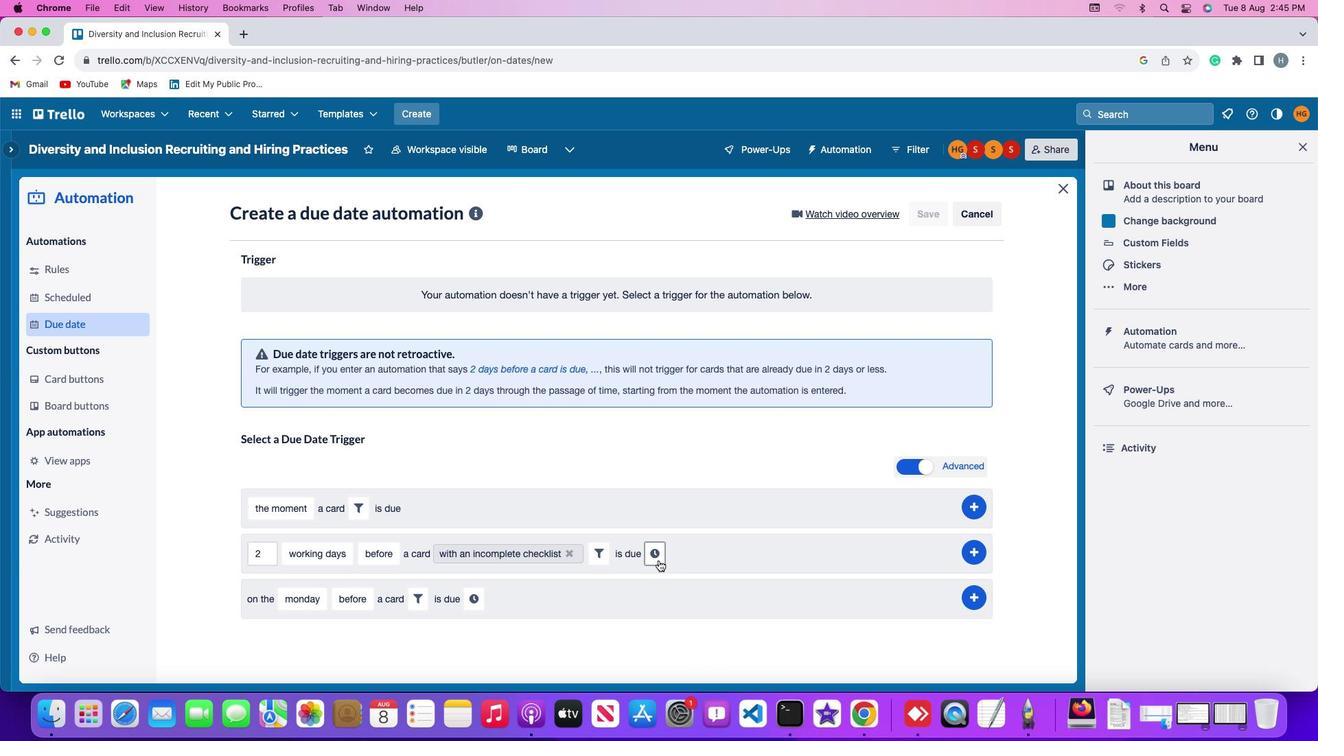 
Action: Mouse pressed left at (659, 561)
Screenshot: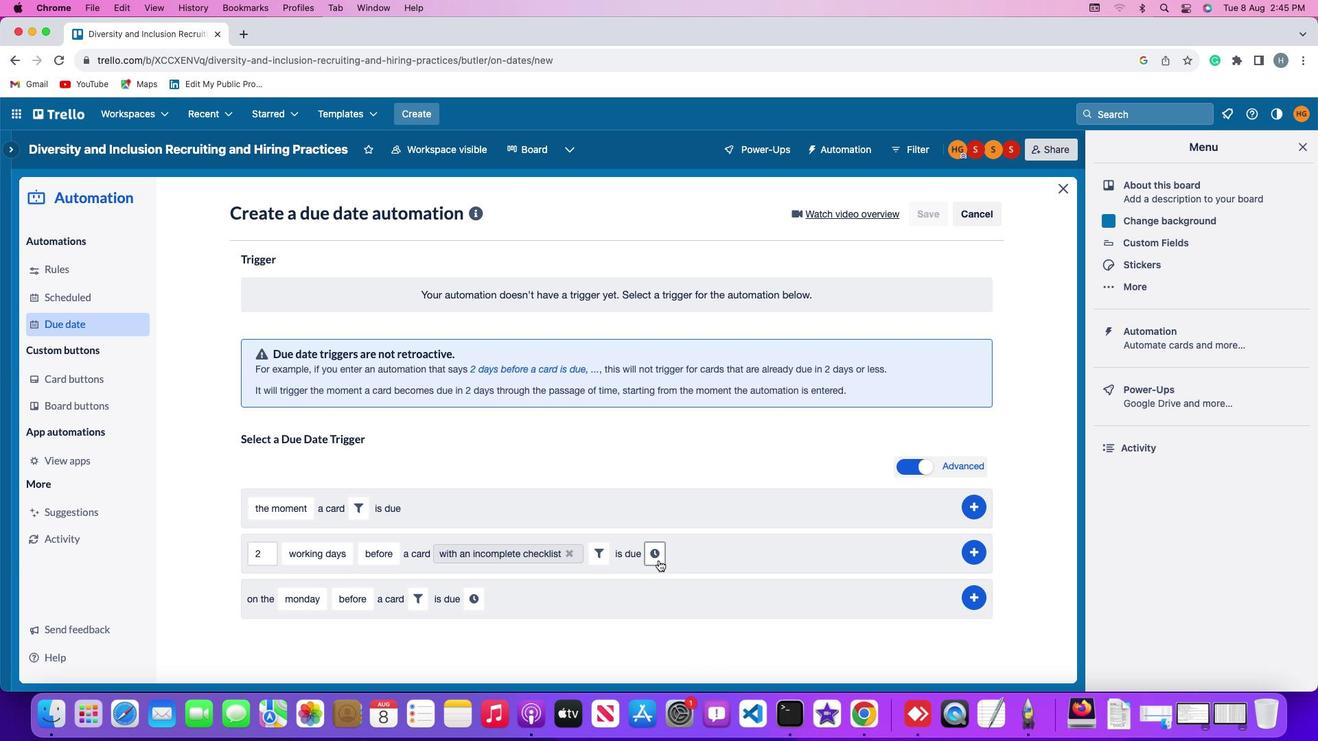 
Action: Mouse moved to (674, 559)
Screenshot: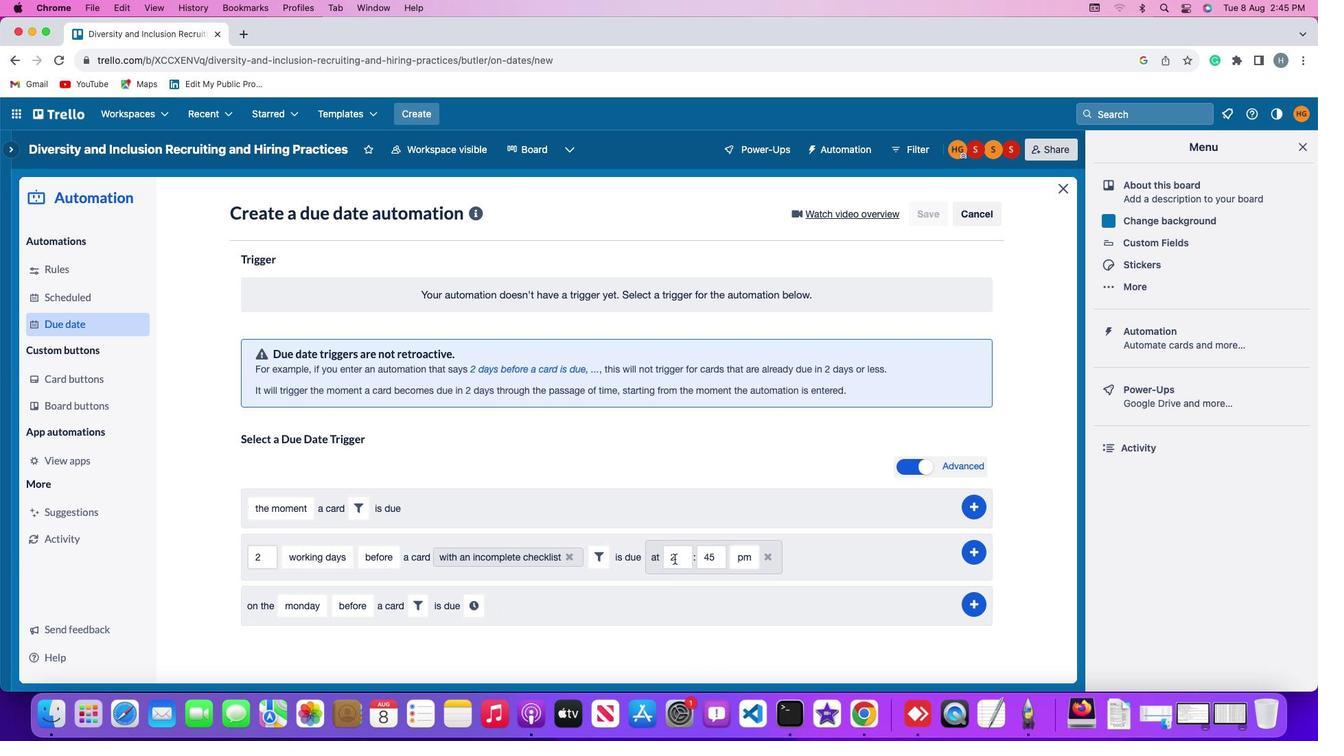 
Action: Mouse pressed left at (674, 559)
Screenshot: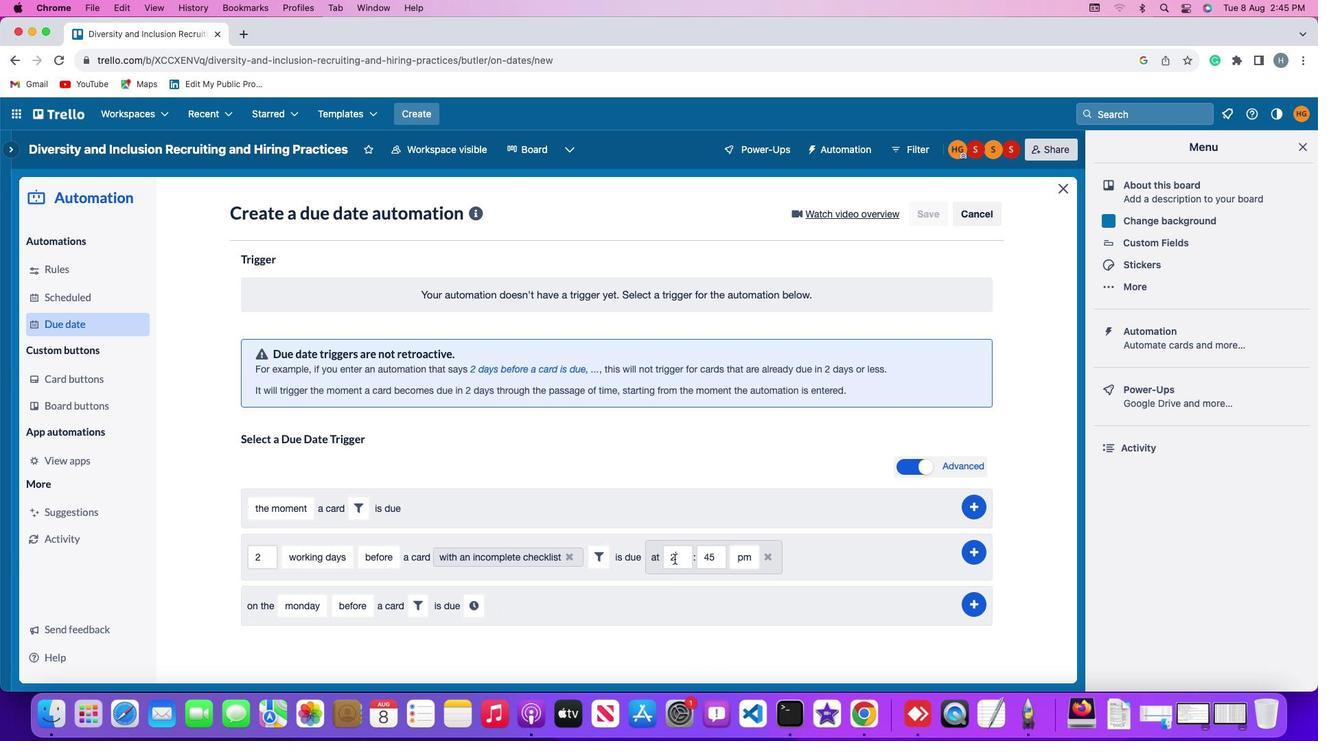 
Action: Mouse moved to (676, 558)
Screenshot: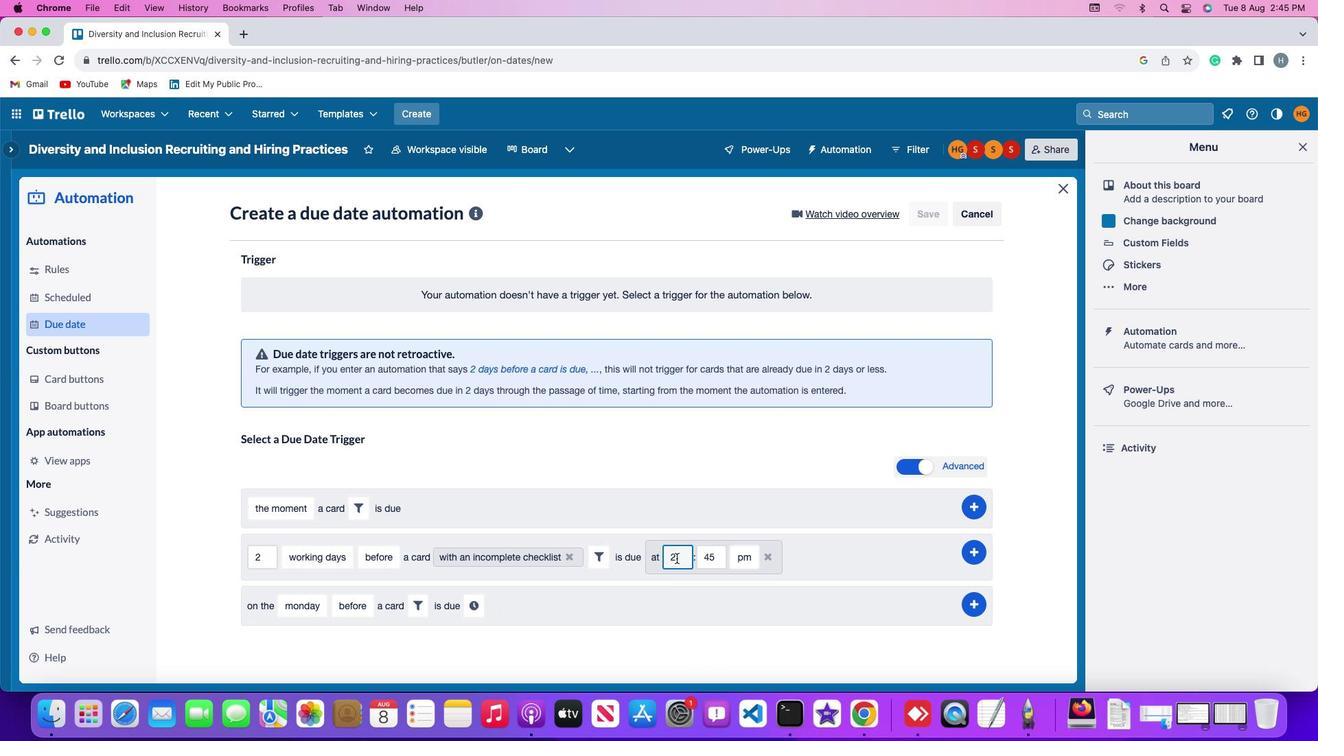 
Action: Key pressed Key.backspace
Screenshot: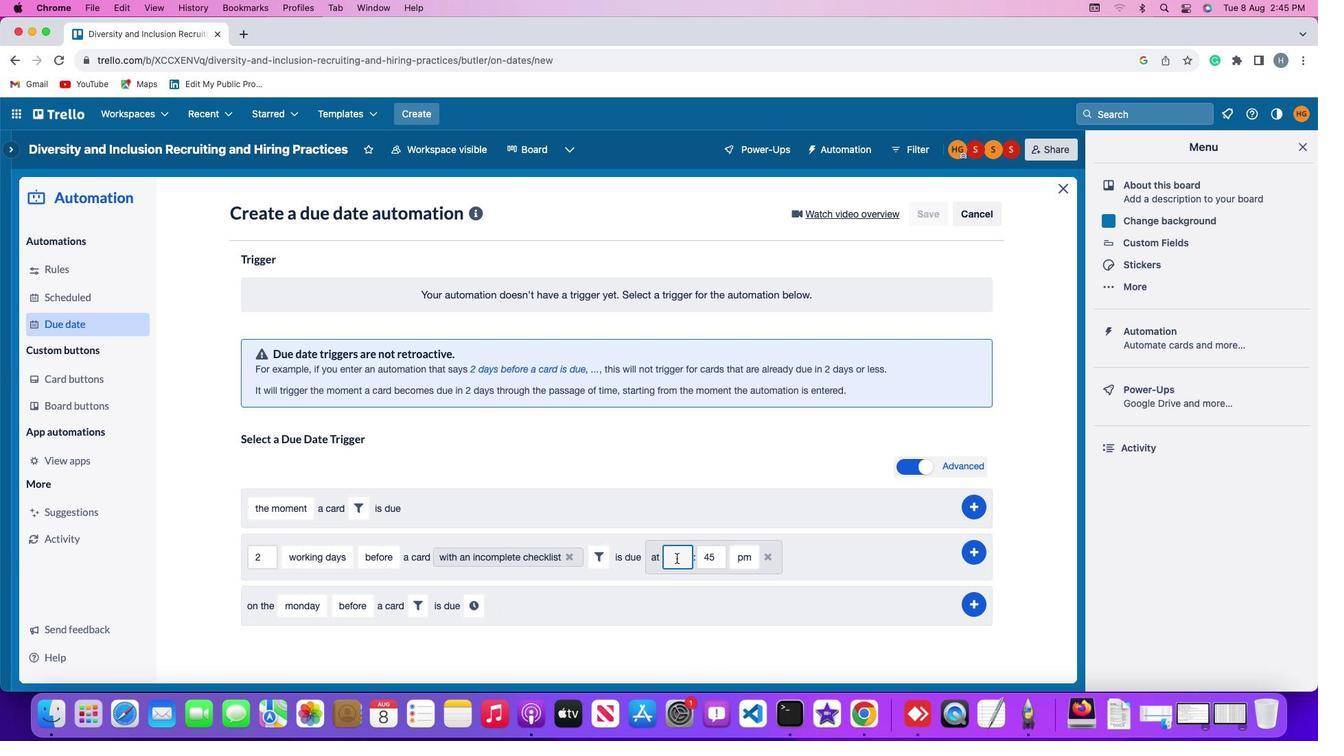 
Action: Mouse moved to (690, 554)
Screenshot: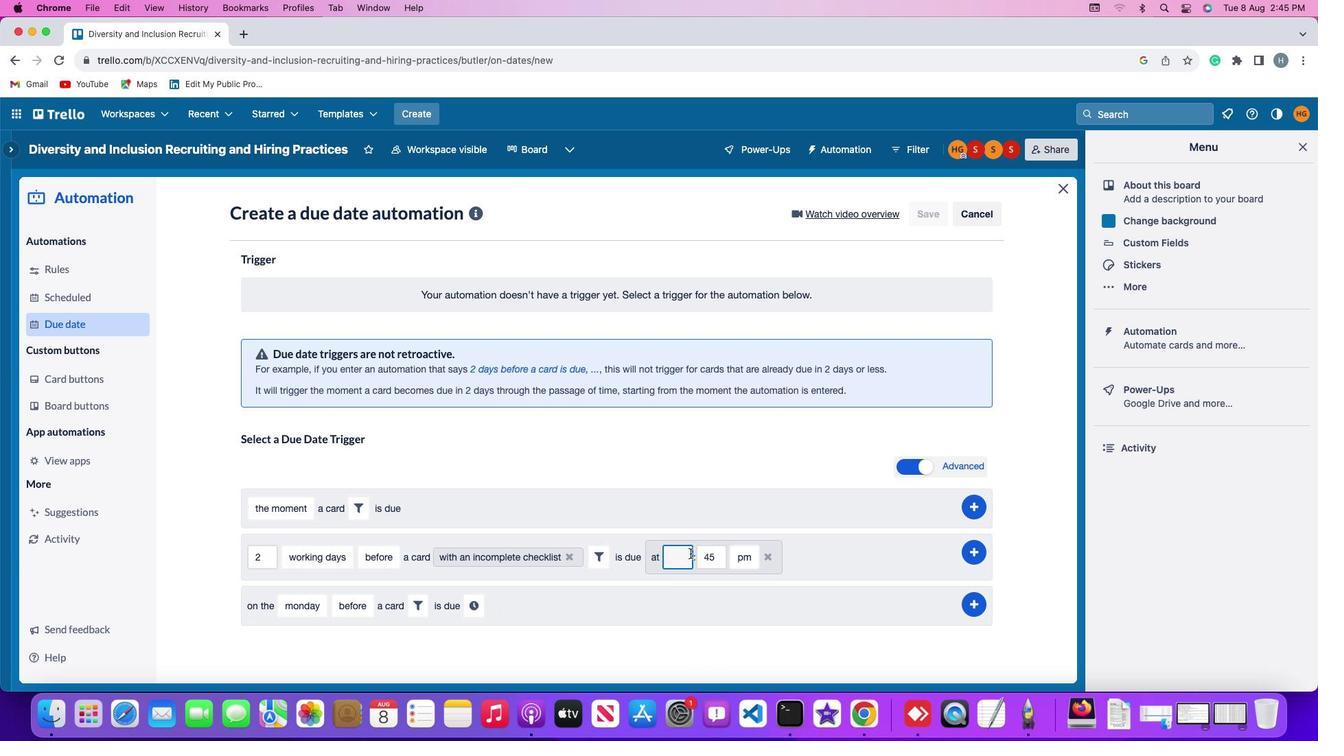 
Action: Key pressed '1''1'
Screenshot: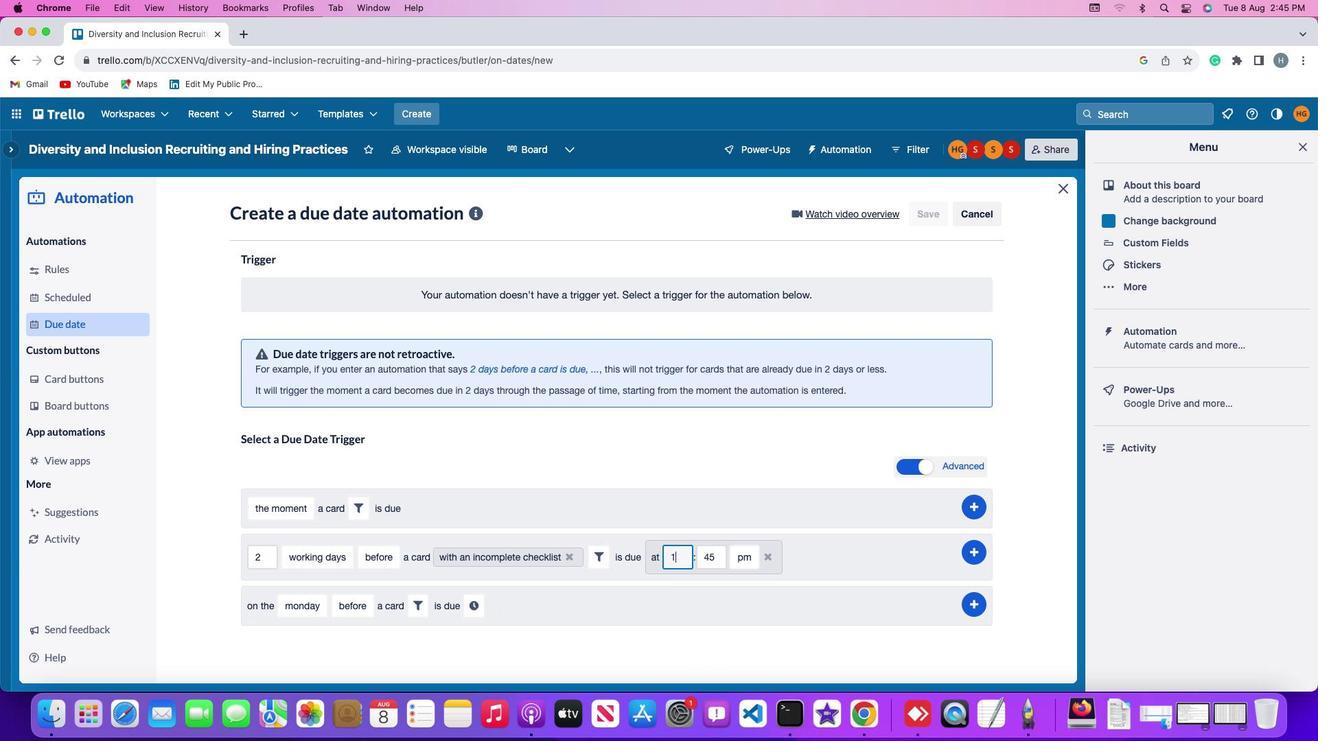 
Action: Mouse moved to (722, 555)
Screenshot: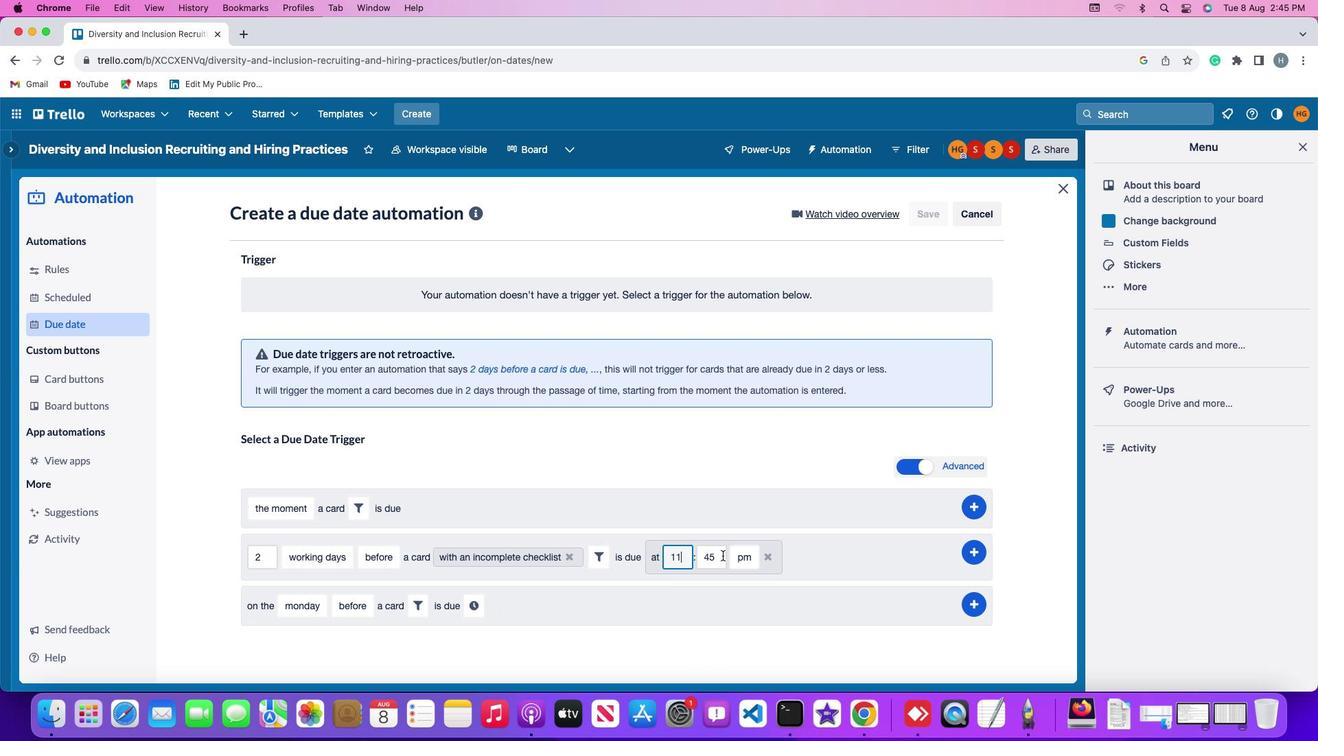 
Action: Mouse pressed left at (722, 555)
Screenshot: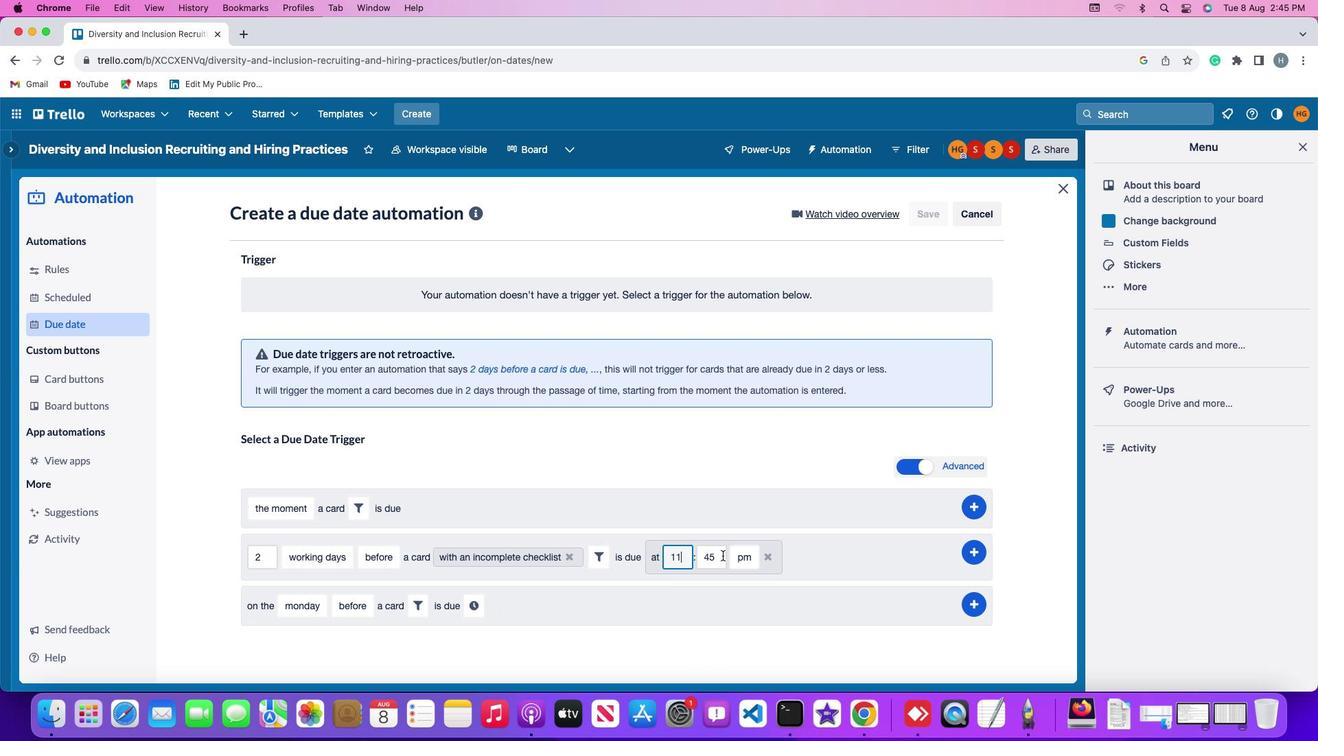
Action: Key pressed Key.backspaceKey.backspace'0''0'
Screenshot: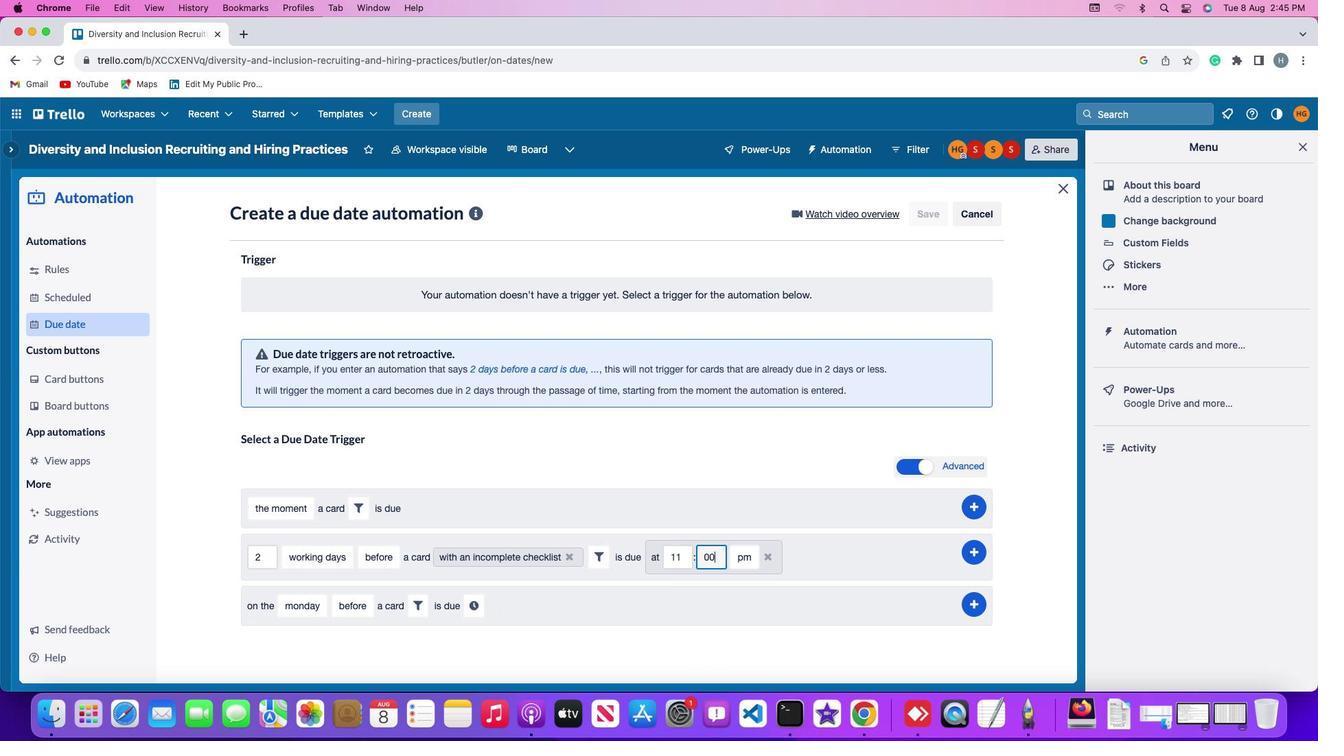 
Action: Mouse moved to (745, 556)
Screenshot: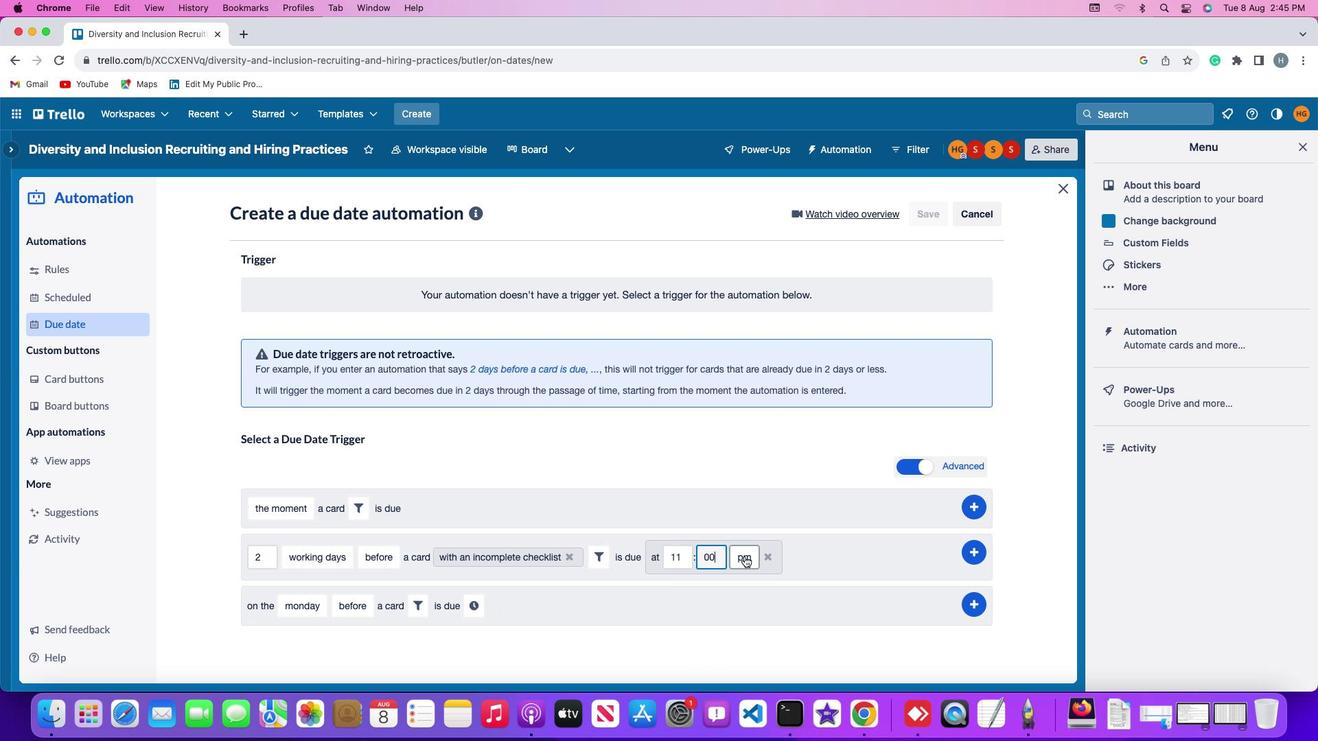 
Action: Mouse pressed left at (745, 556)
Screenshot: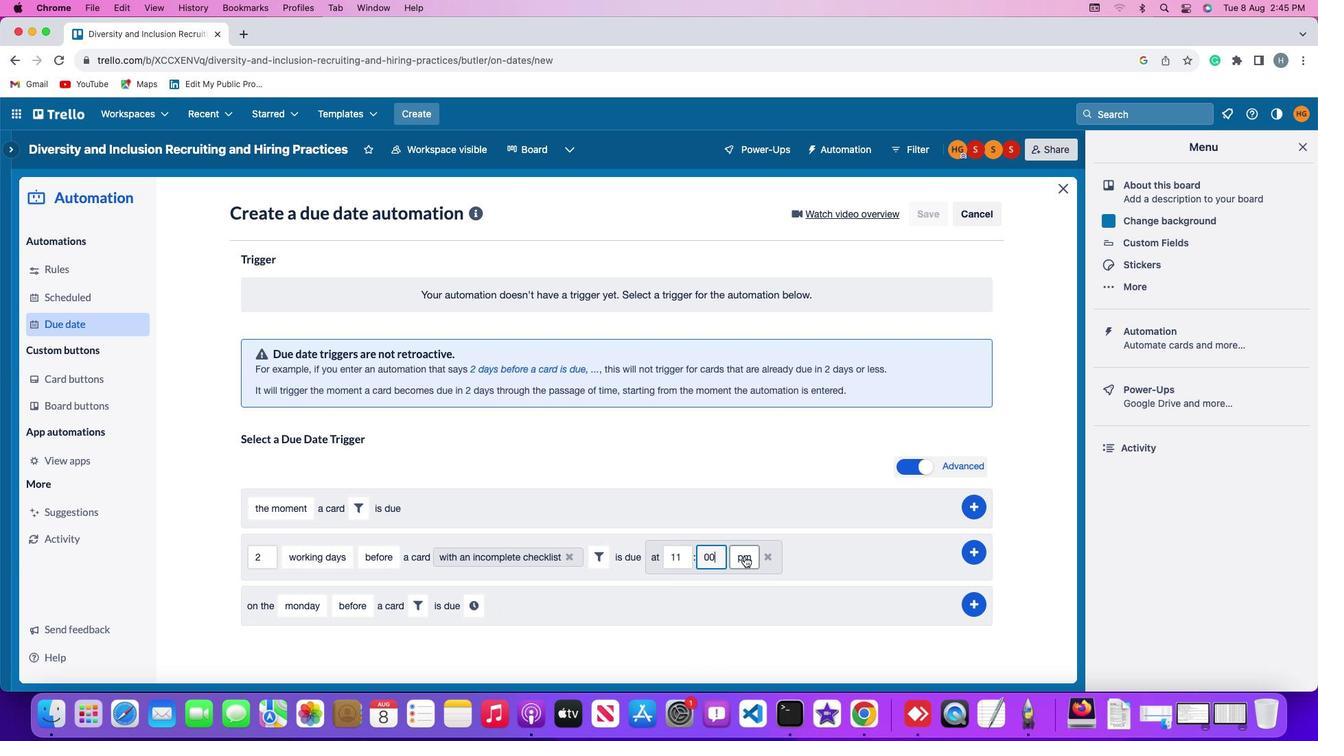 
Action: Mouse moved to (745, 585)
Screenshot: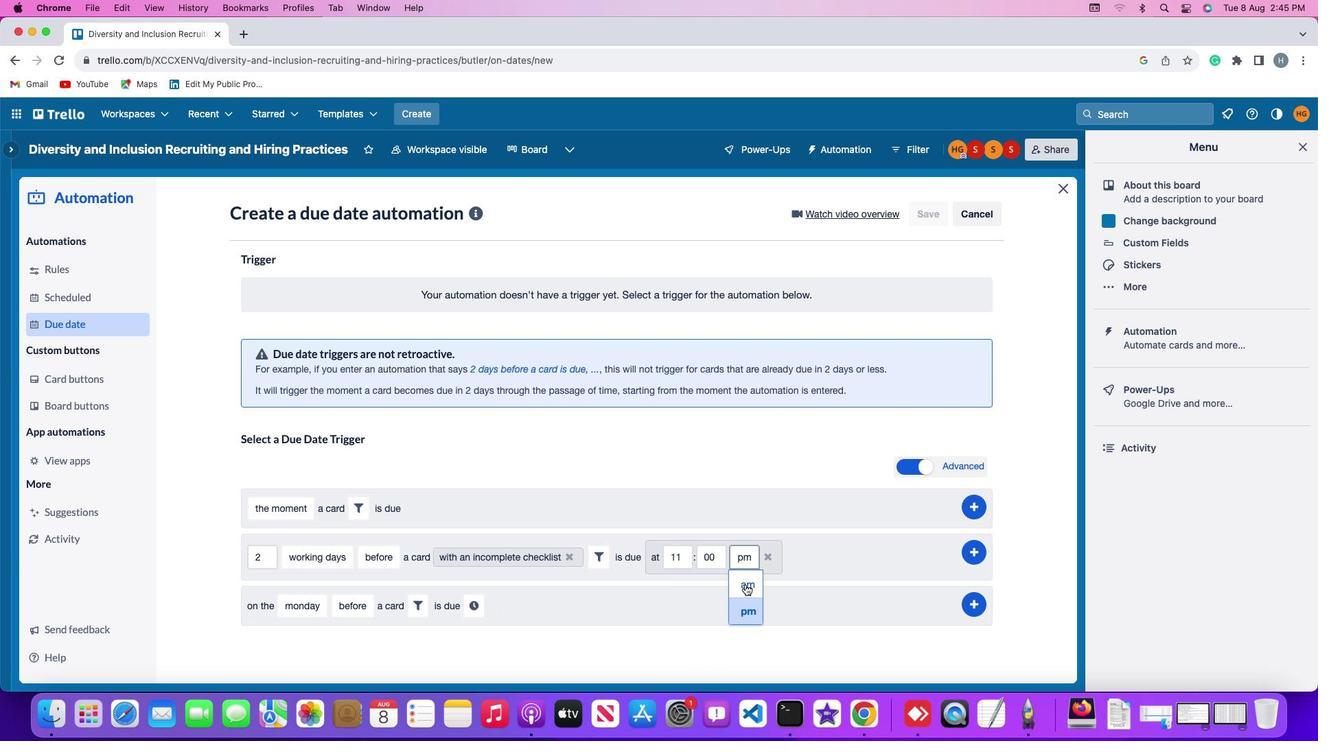 
Action: Mouse pressed left at (745, 585)
Screenshot: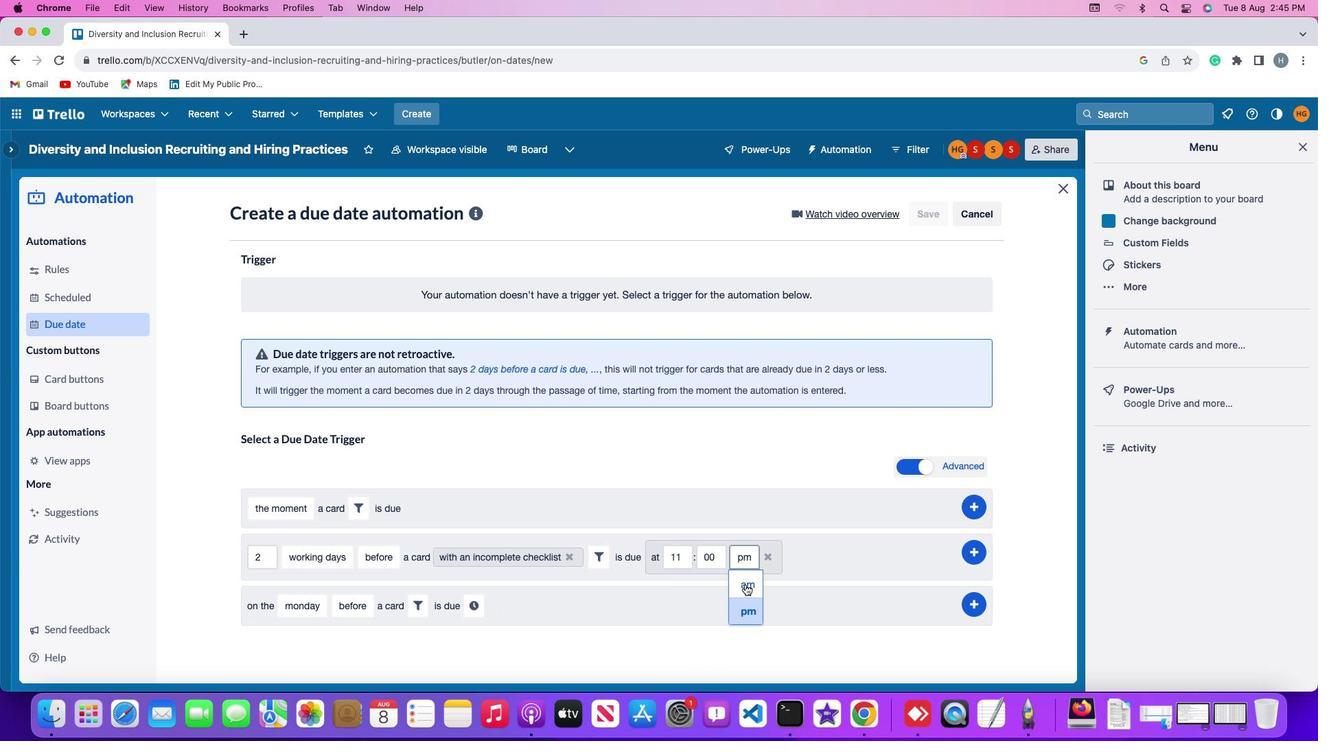 
Action: Mouse moved to (972, 550)
Screenshot: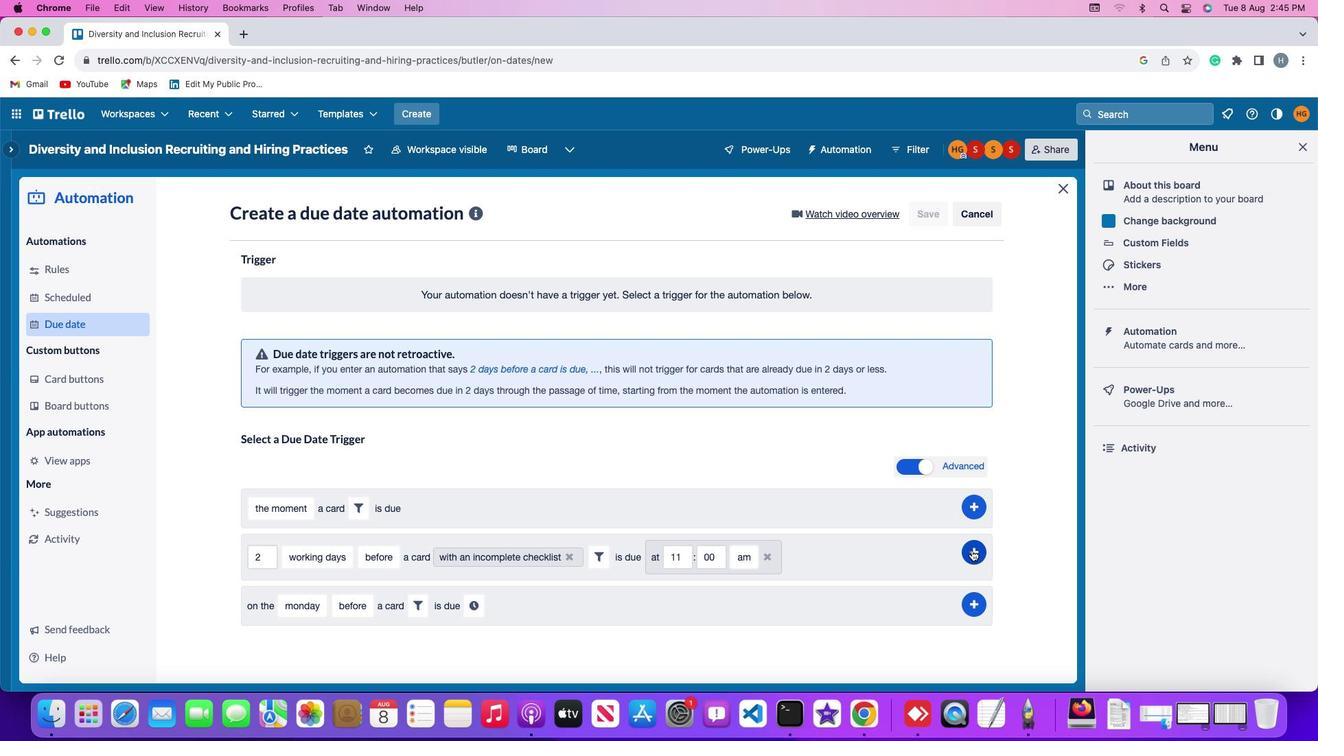 
Action: Mouse pressed left at (972, 550)
Screenshot: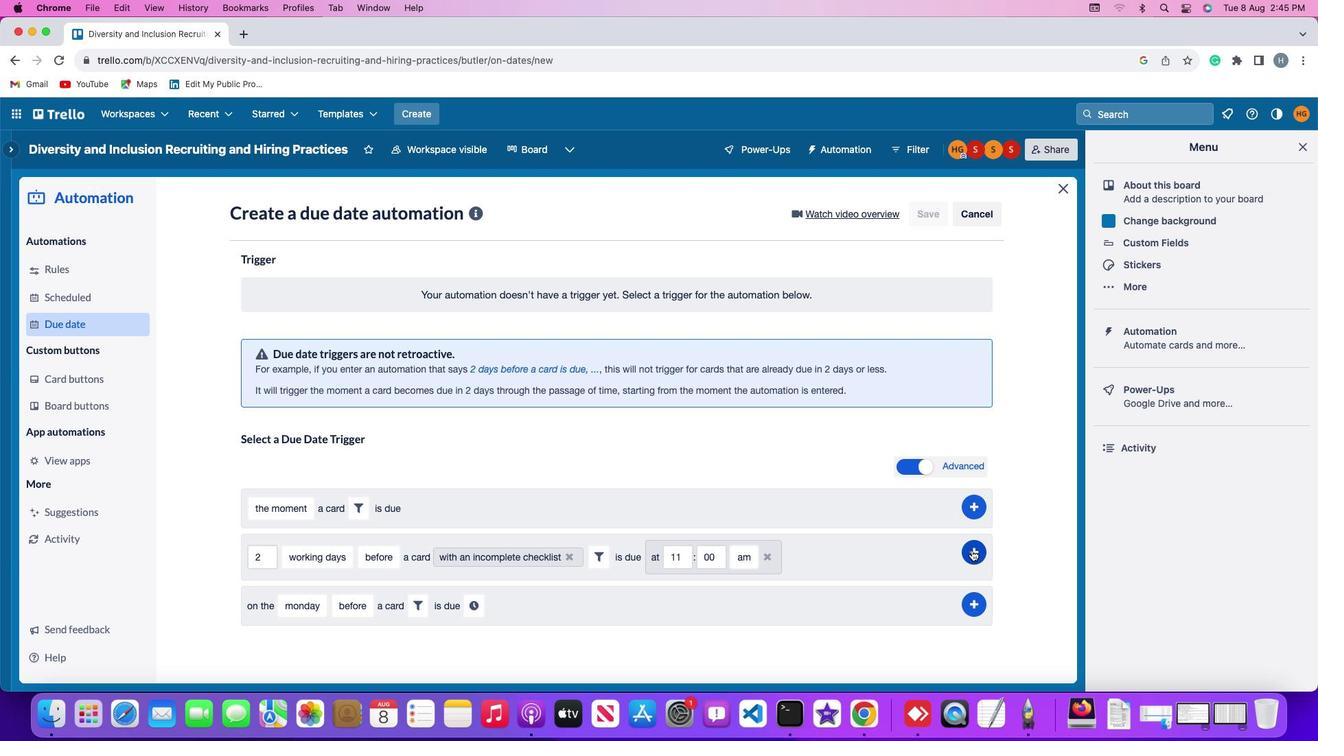 
Action: Mouse moved to (977, 552)
Screenshot: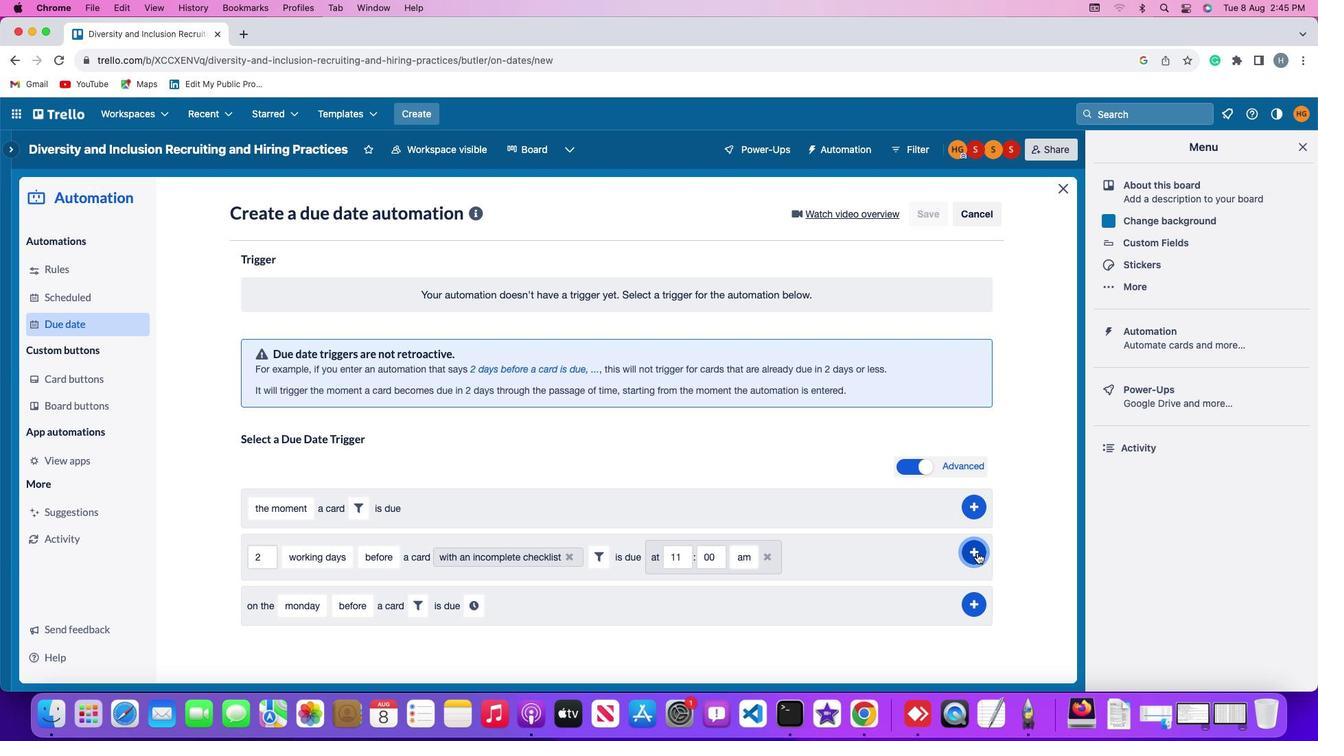 
Action: Mouse pressed left at (977, 552)
Screenshot: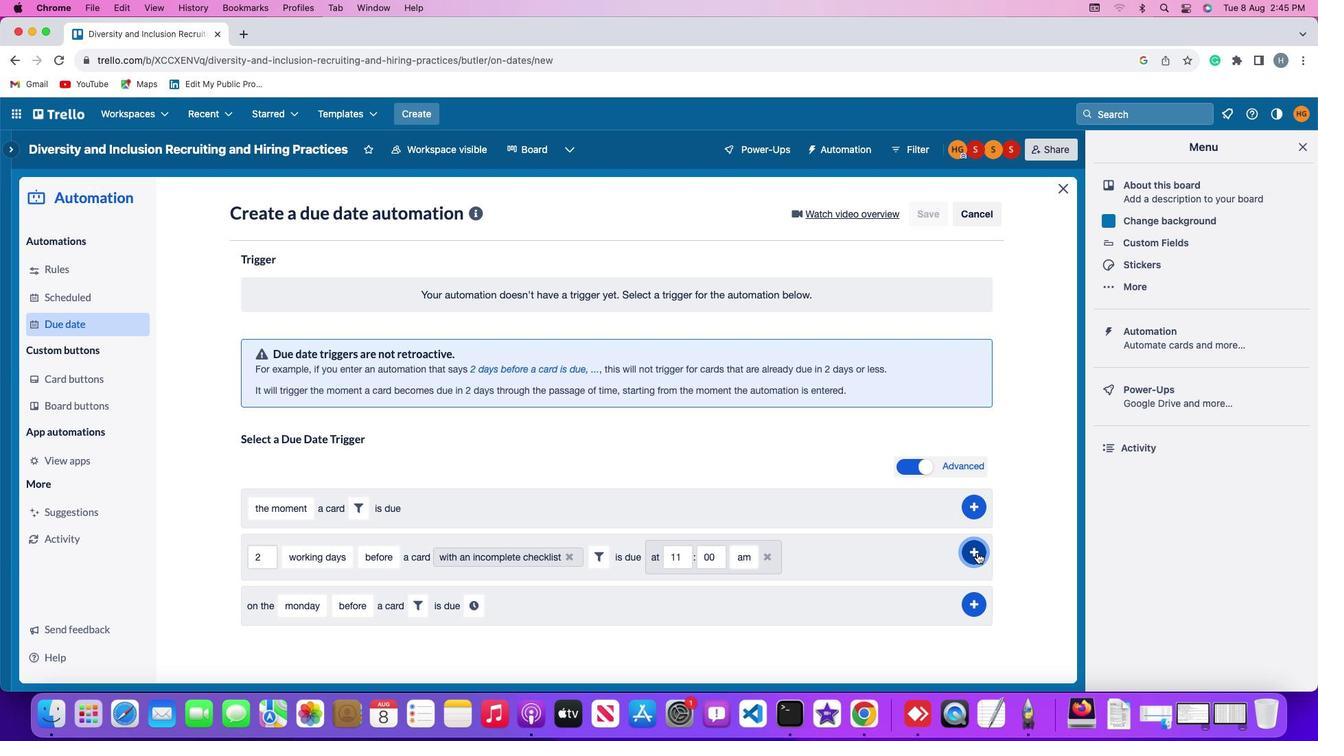 
Action: Mouse moved to (1021, 476)
Screenshot: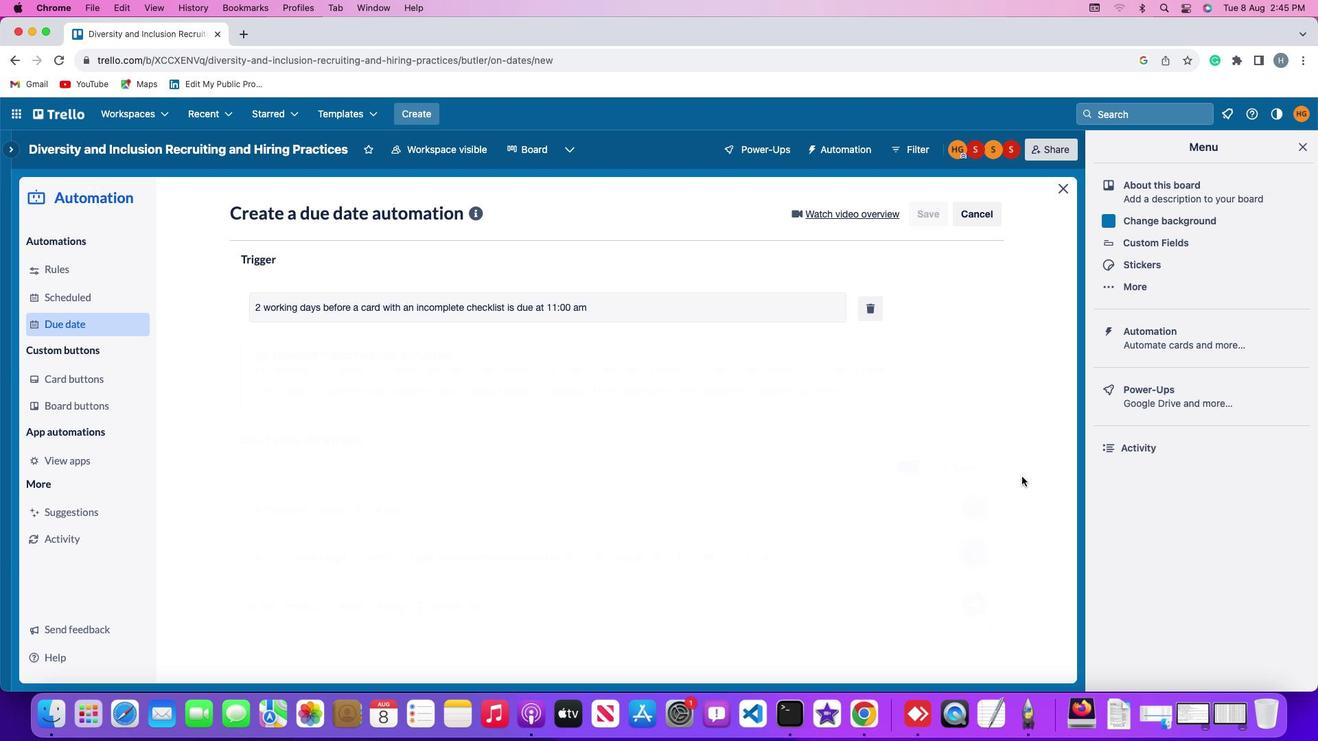 
